 Task: Find connections with filter location Jalgaon with filter topic #marketingdigitalwith filter profile language English with filter current company Zensar Technologies with filter school Janardan Rai Nagar Rajasthan Vidyapeeth University with filter industry Blockchain Services with filter service category AnimationArchitecture with filter keywords title Atmospheric Scientist
Action: Mouse moved to (581, 71)
Screenshot: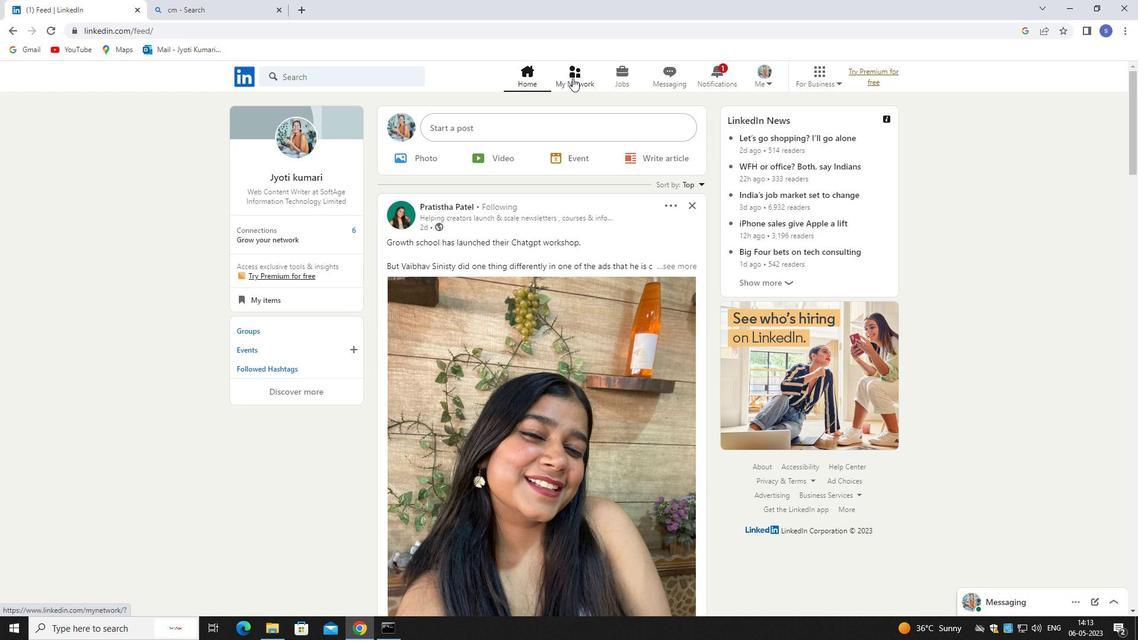 
Action: Mouse pressed left at (581, 71)
Screenshot: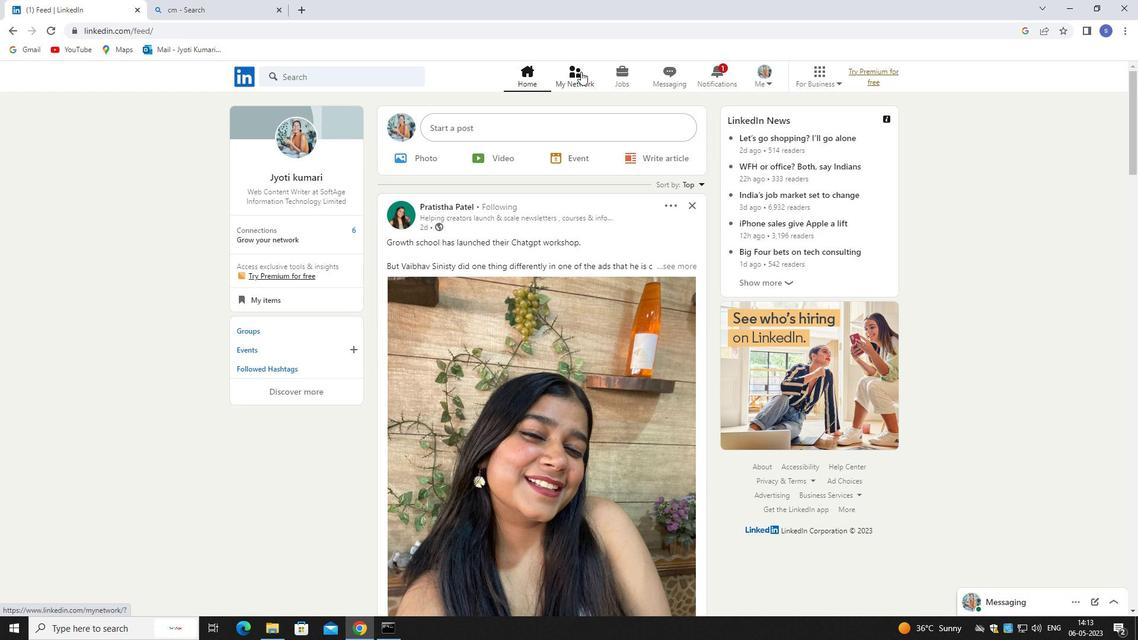 
Action: Mouse pressed left at (581, 71)
Screenshot: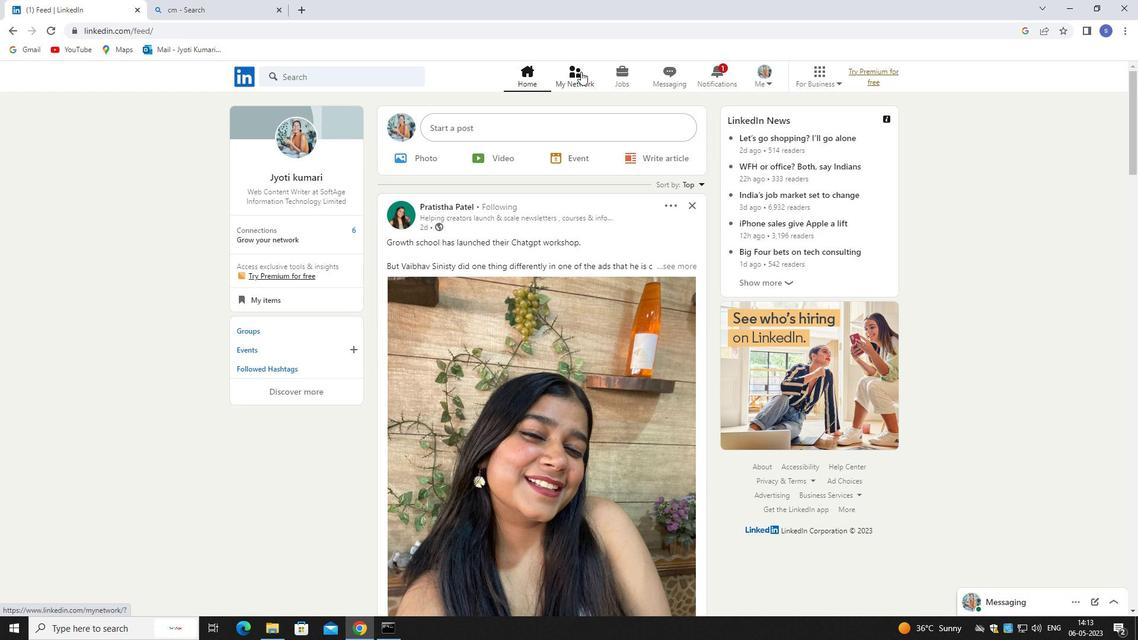
Action: Mouse moved to (343, 136)
Screenshot: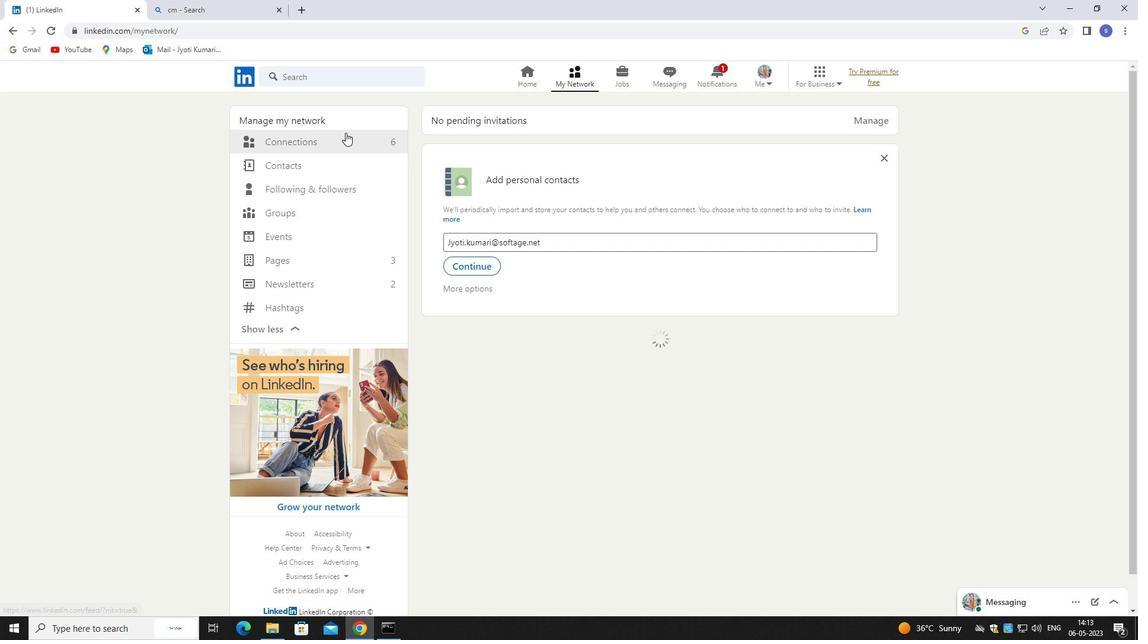 
Action: Mouse pressed left at (343, 136)
Screenshot: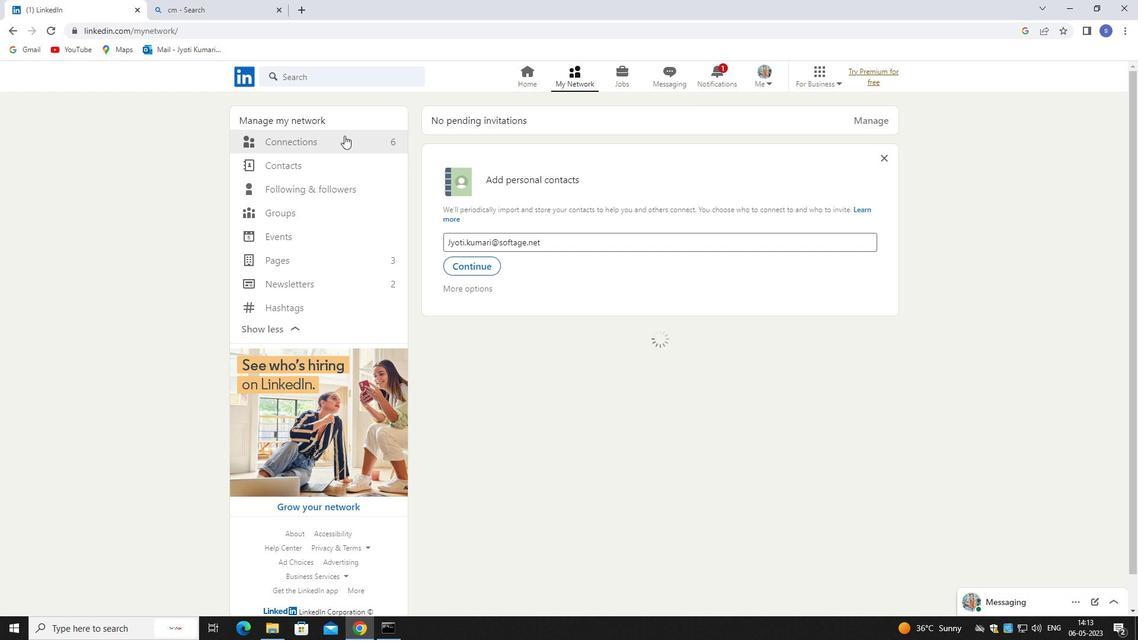 
Action: Mouse pressed left at (343, 136)
Screenshot: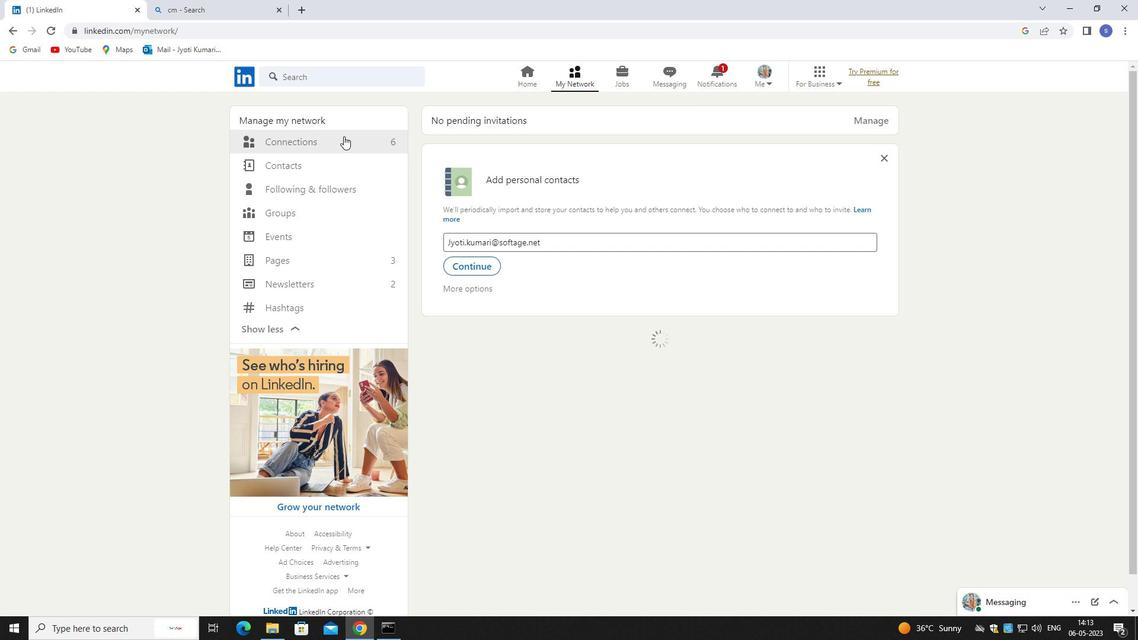 
Action: Mouse moved to (632, 137)
Screenshot: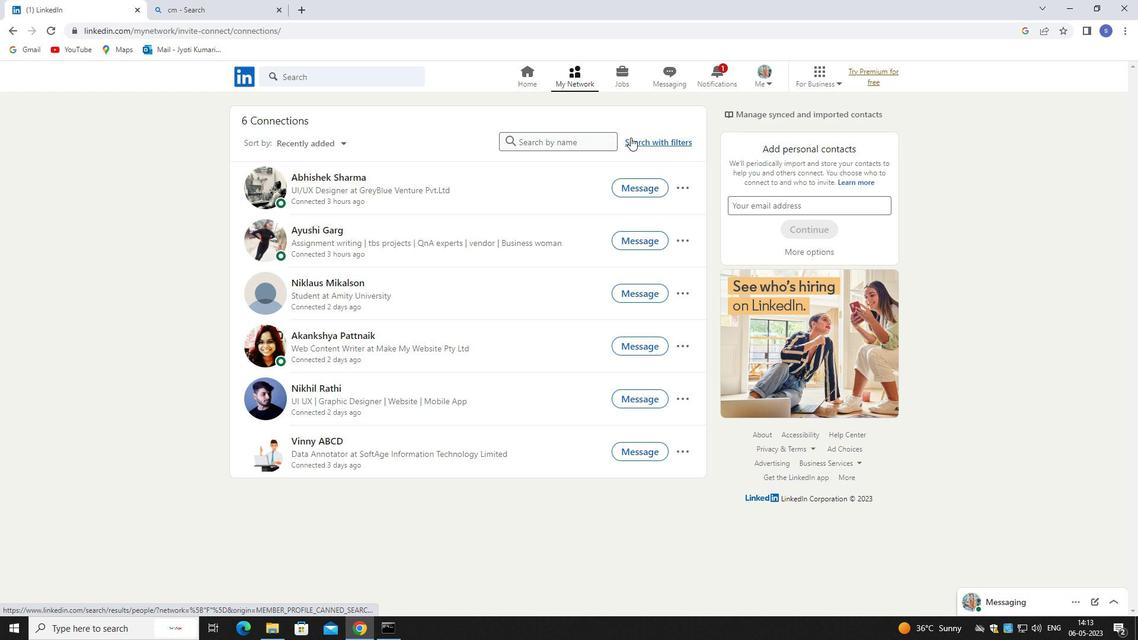 
Action: Mouse pressed left at (632, 137)
Screenshot: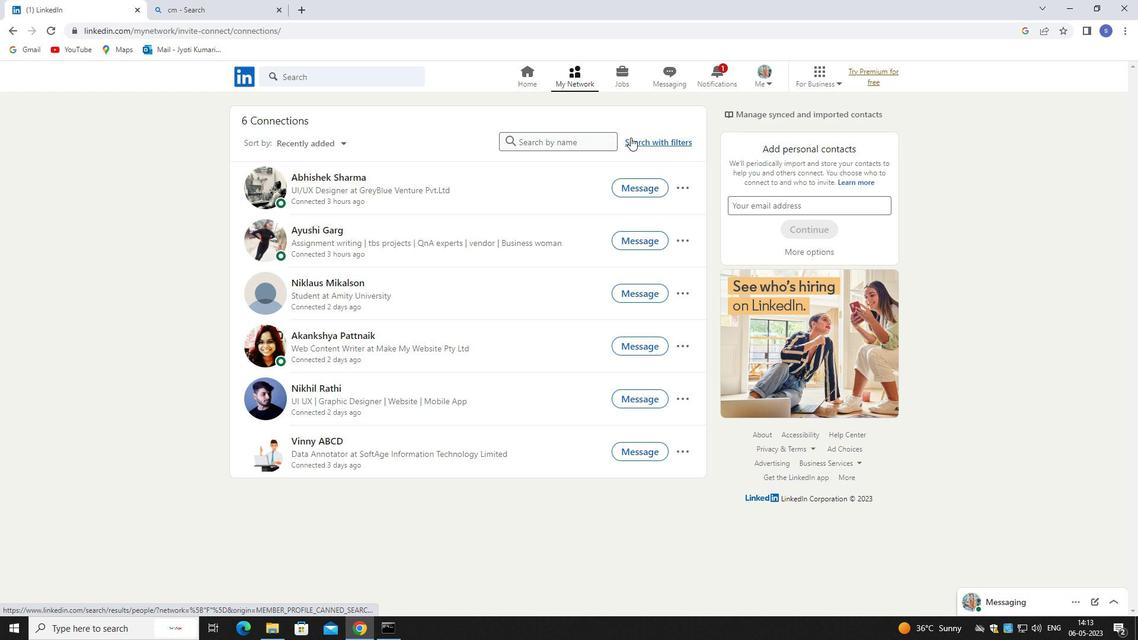 
Action: Mouse moved to (605, 109)
Screenshot: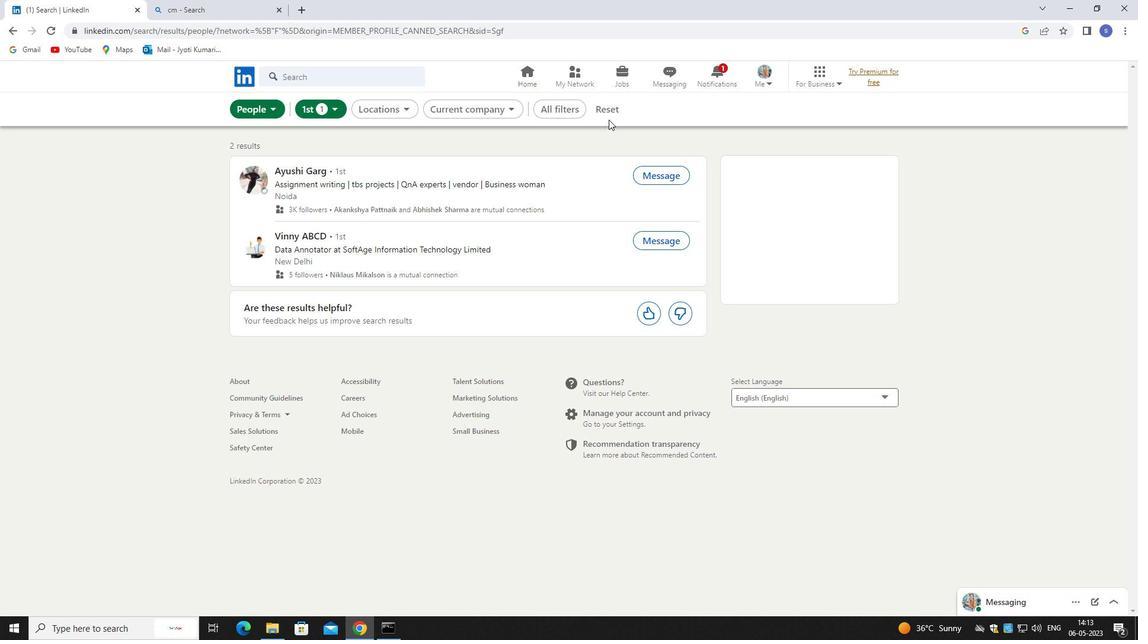 
Action: Mouse pressed left at (605, 109)
Screenshot: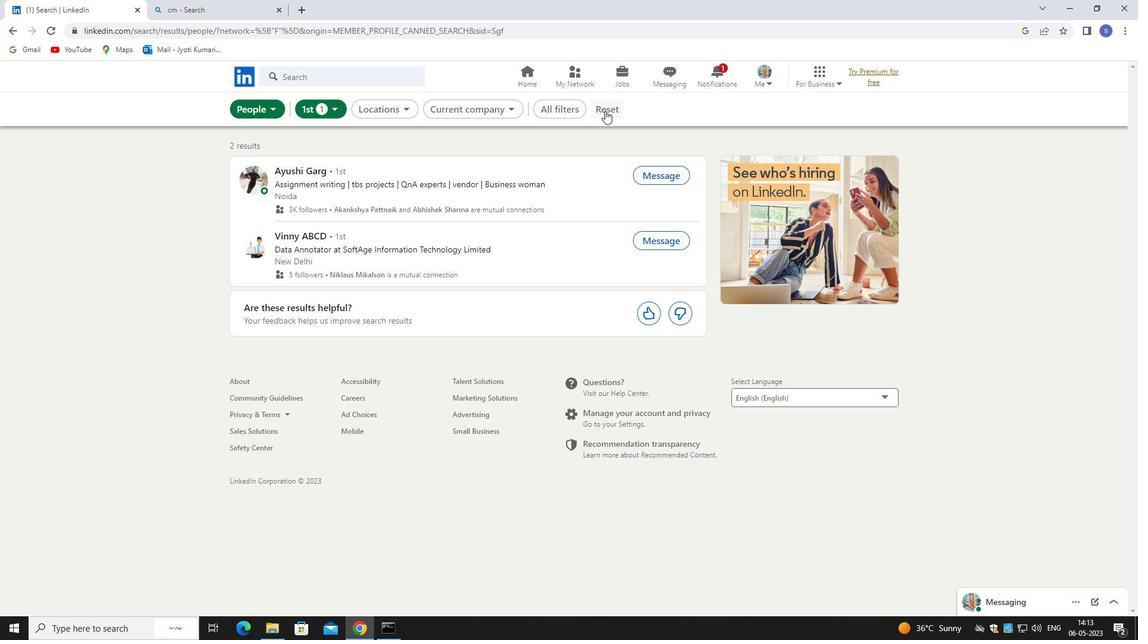 
Action: Mouse moved to (584, 109)
Screenshot: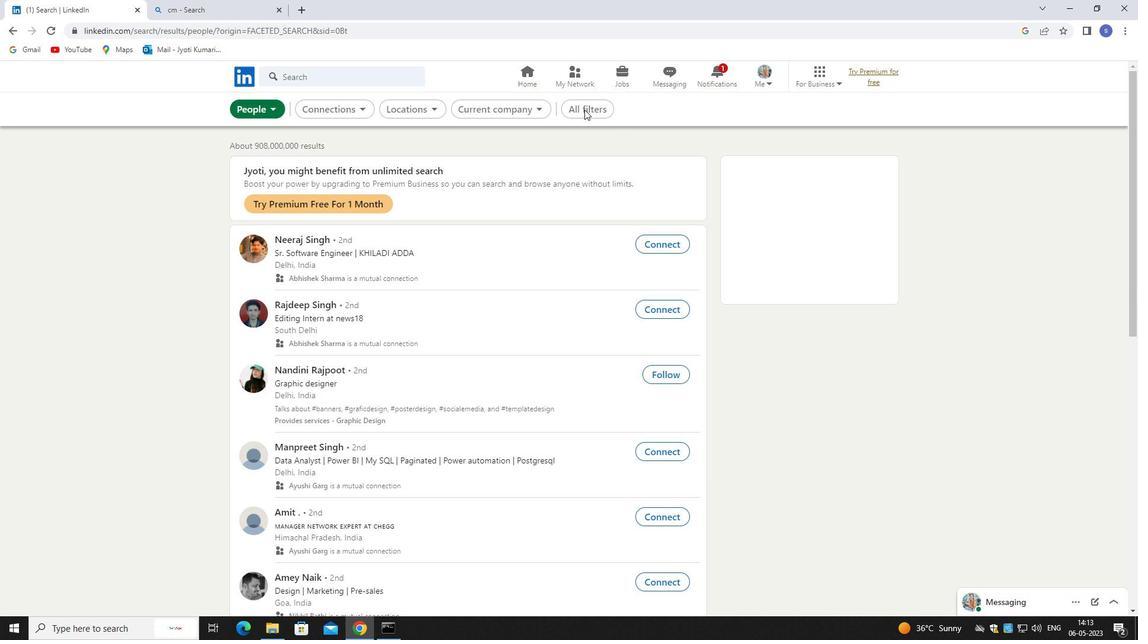
Action: Mouse pressed left at (584, 109)
Screenshot: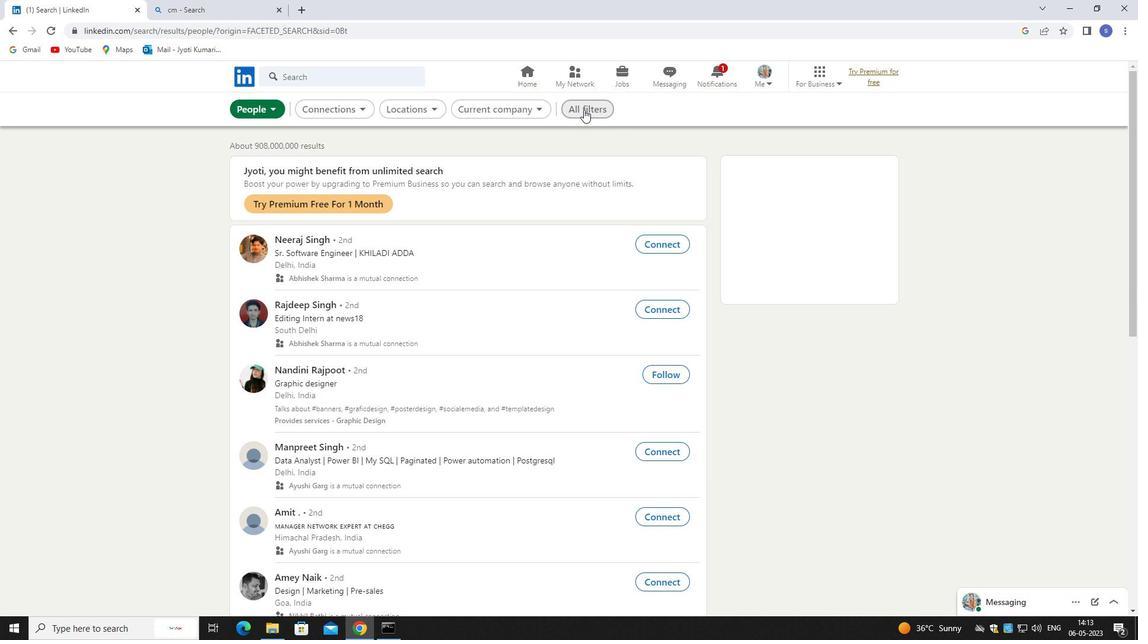 
Action: Mouse moved to (985, 469)
Screenshot: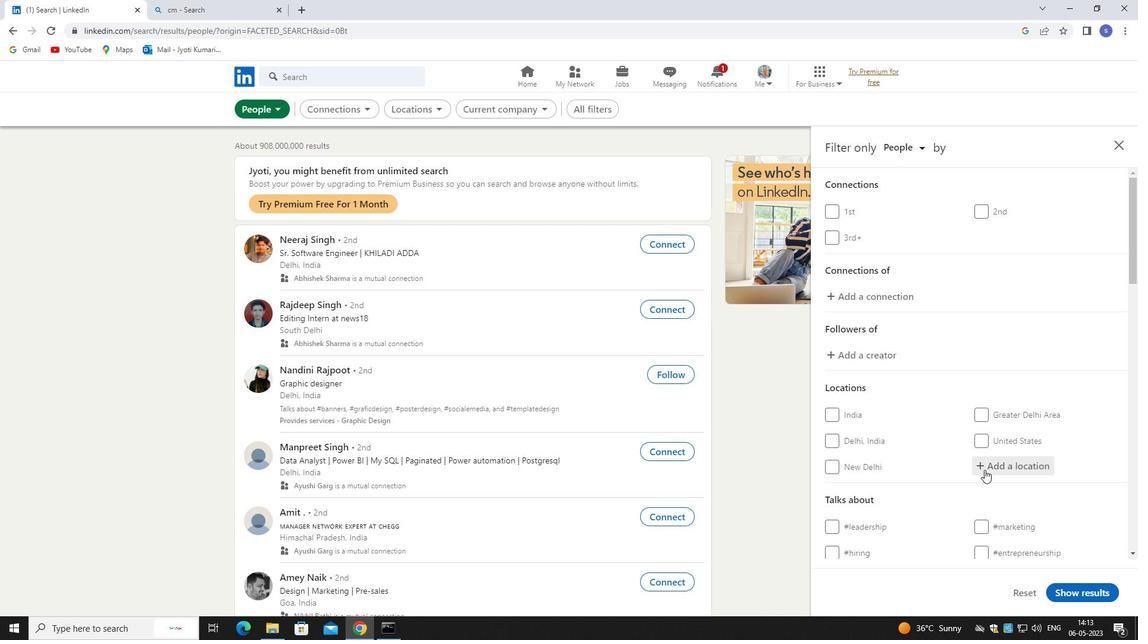 
Action: Mouse pressed left at (985, 469)
Screenshot: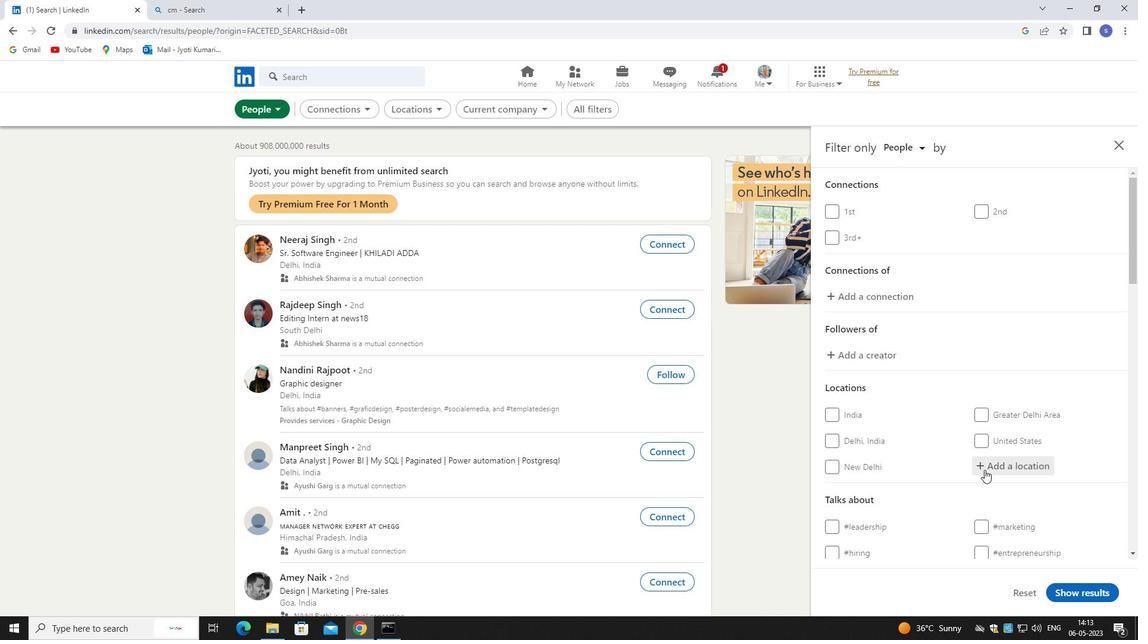 
Action: Mouse moved to (989, 469)
Screenshot: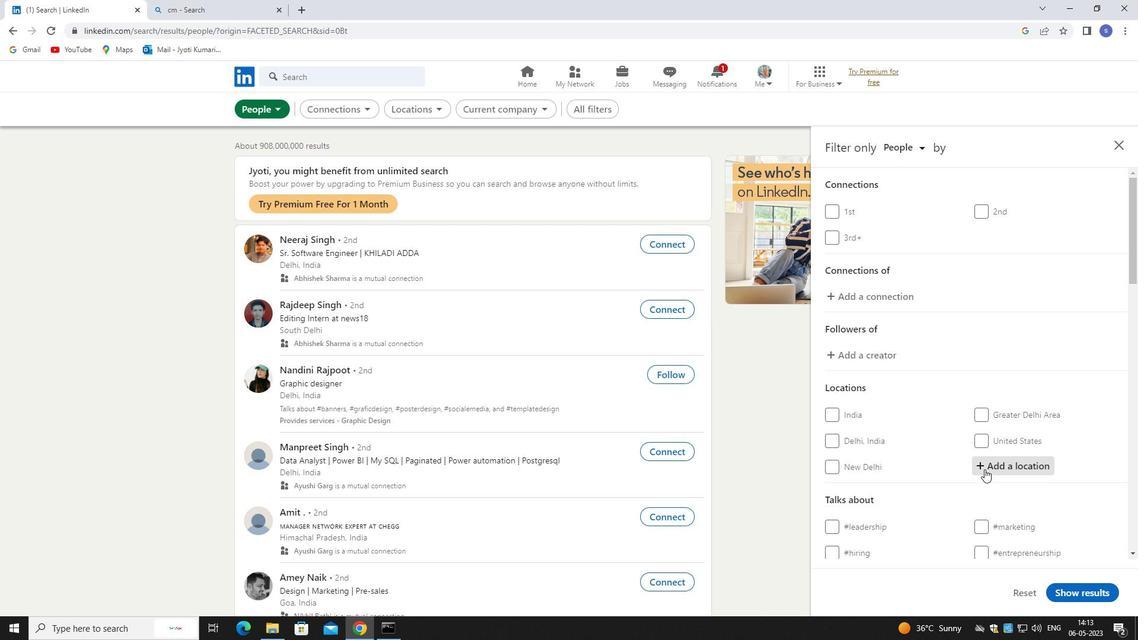 
Action: Key pressed jalgaon
Screenshot: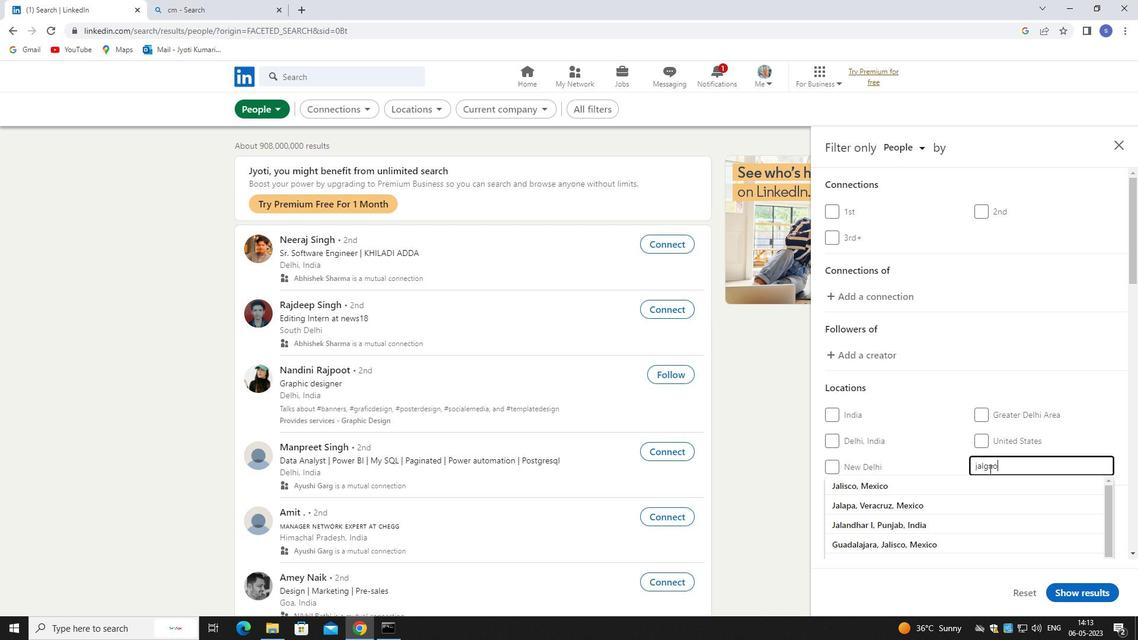 
Action: Mouse moved to (992, 492)
Screenshot: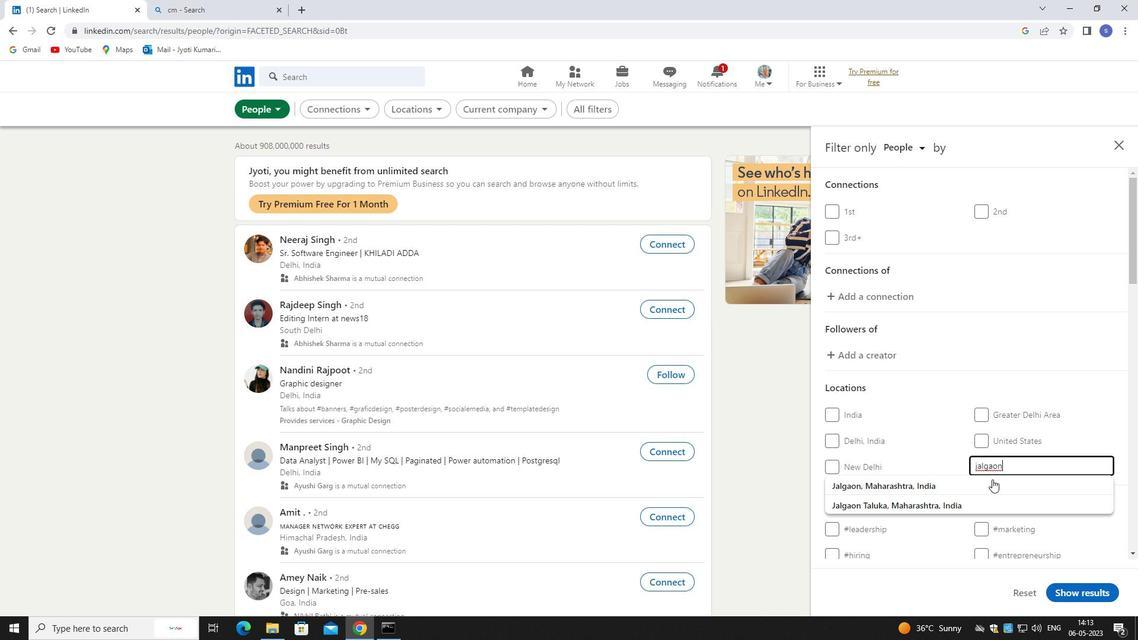 
Action: Mouse pressed left at (992, 492)
Screenshot: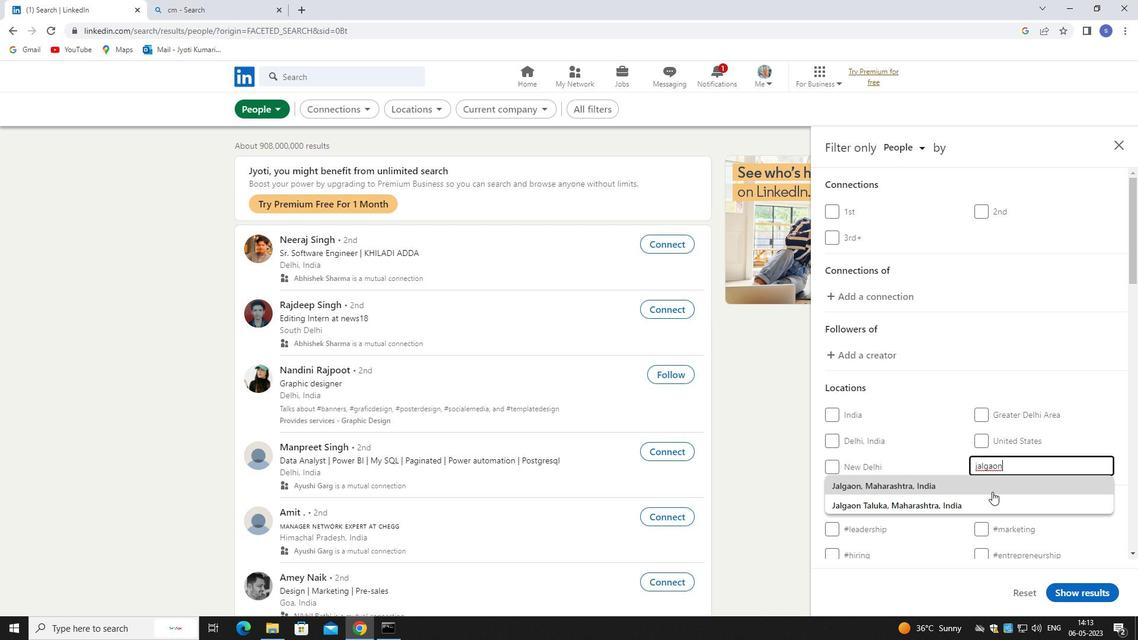 
Action: Mouse scrolled (992, 491) with delta (0, 0)
Screenshot: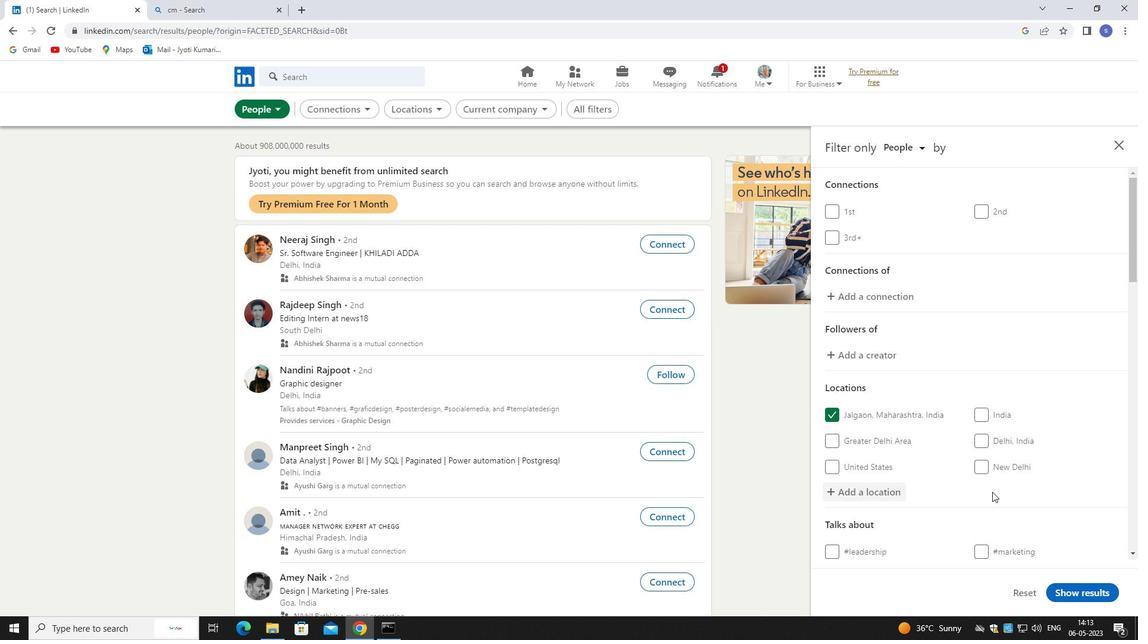 
Action: Mouse scrolled (992, 491) with delta (0, 0)
Screenshot: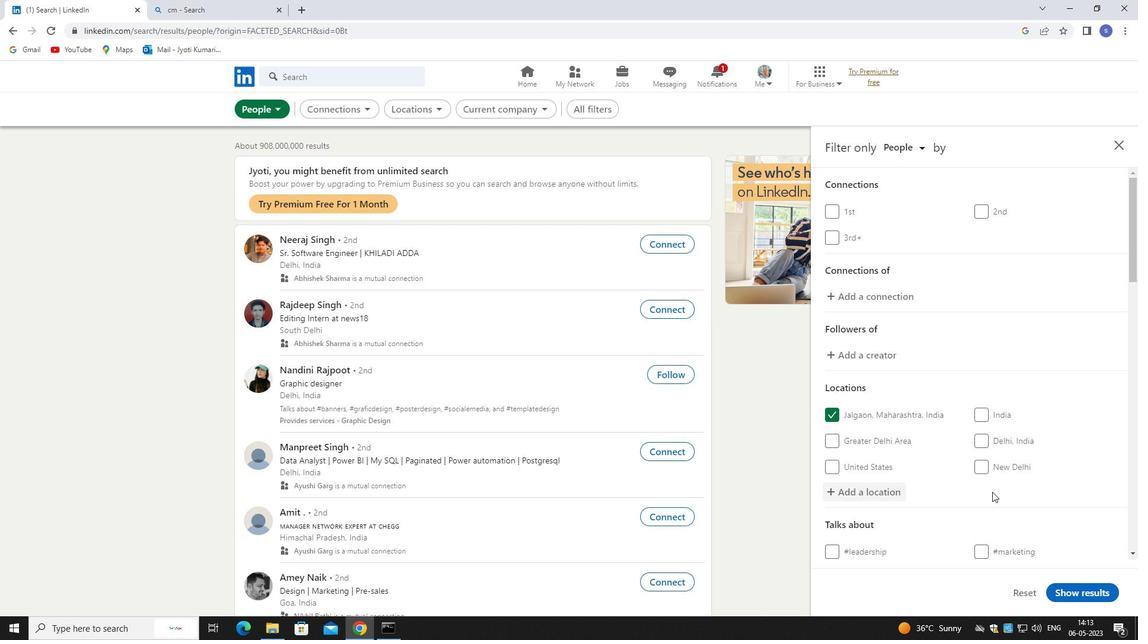 
Action: Mouse scrolled (992, 491) with delta (0, 0)
Screenshot: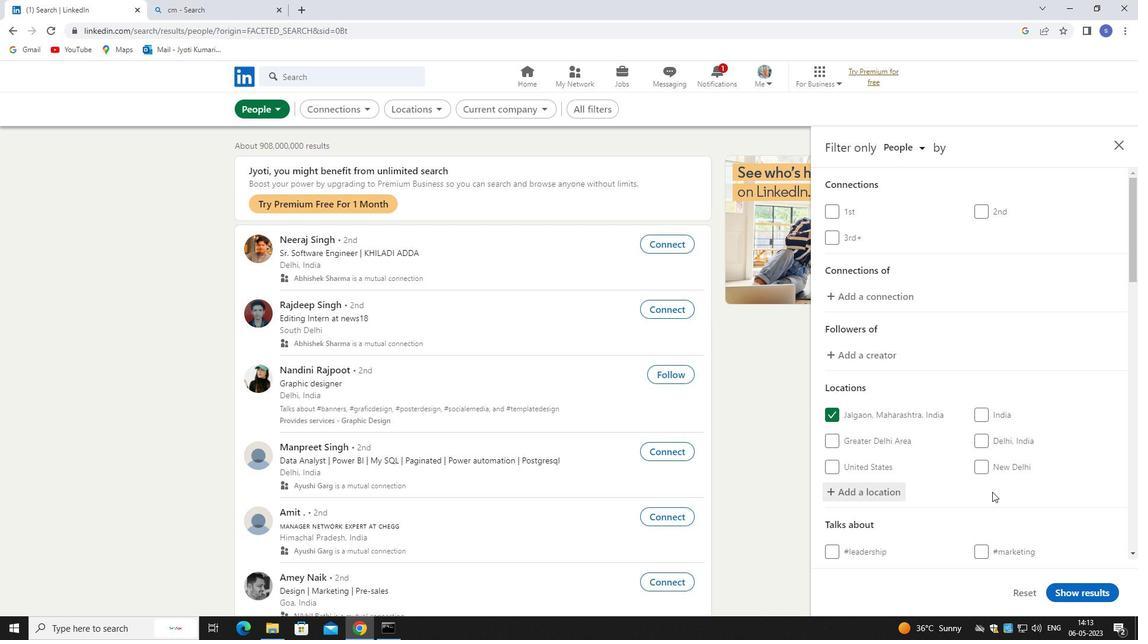 
Action: Mouse scrolled (992, 491) with delta (0, 0)
Screenshot: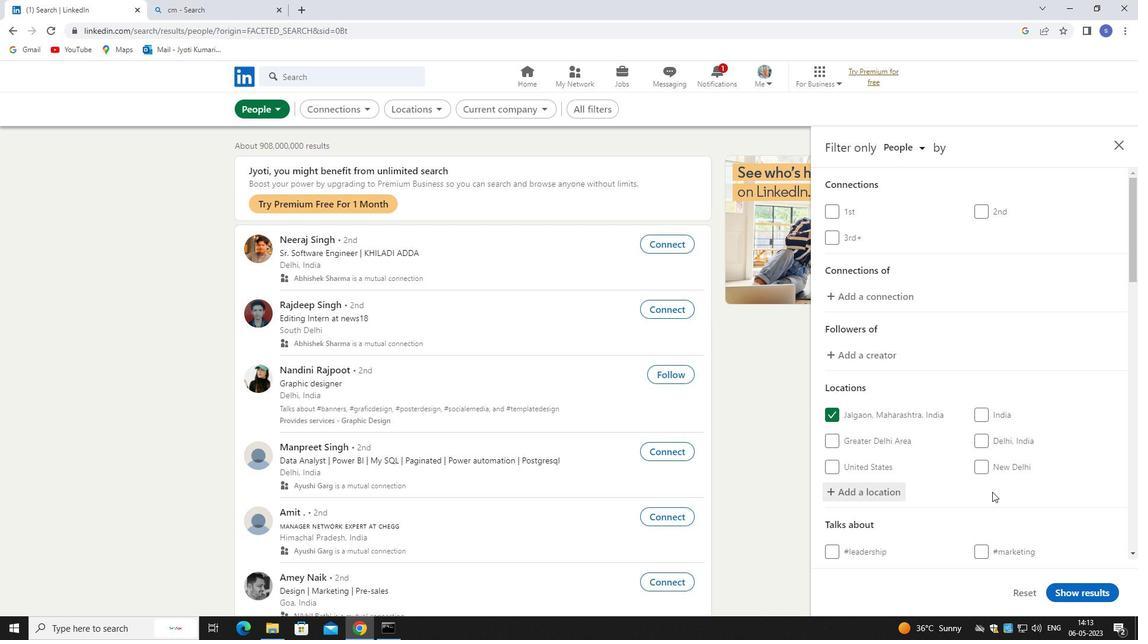 
Action: Mouse moved to (998, 361)
Screenshot: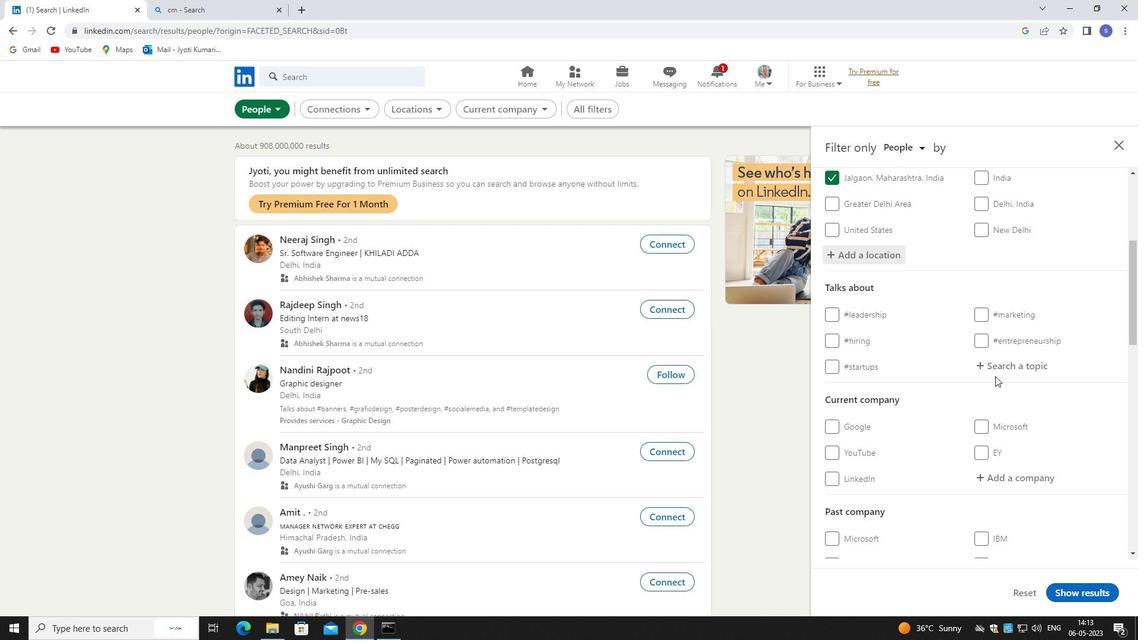 
Action: Mouse pressed left at (998, 361)
Screenshot: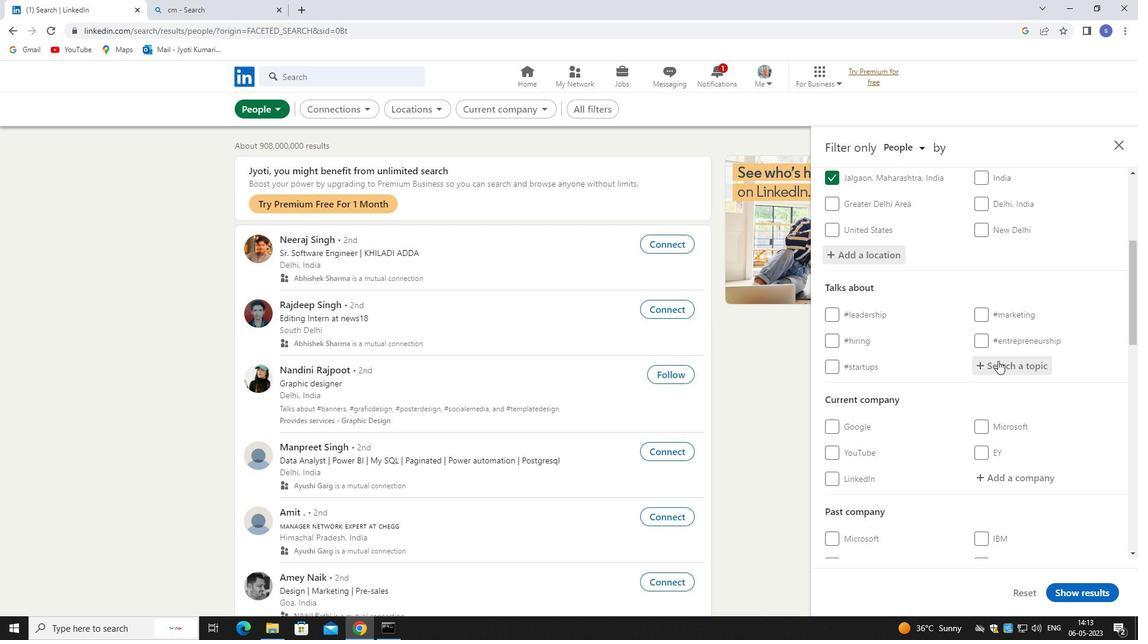 
Action: Mouse moved to (995, 357)
Screenshot: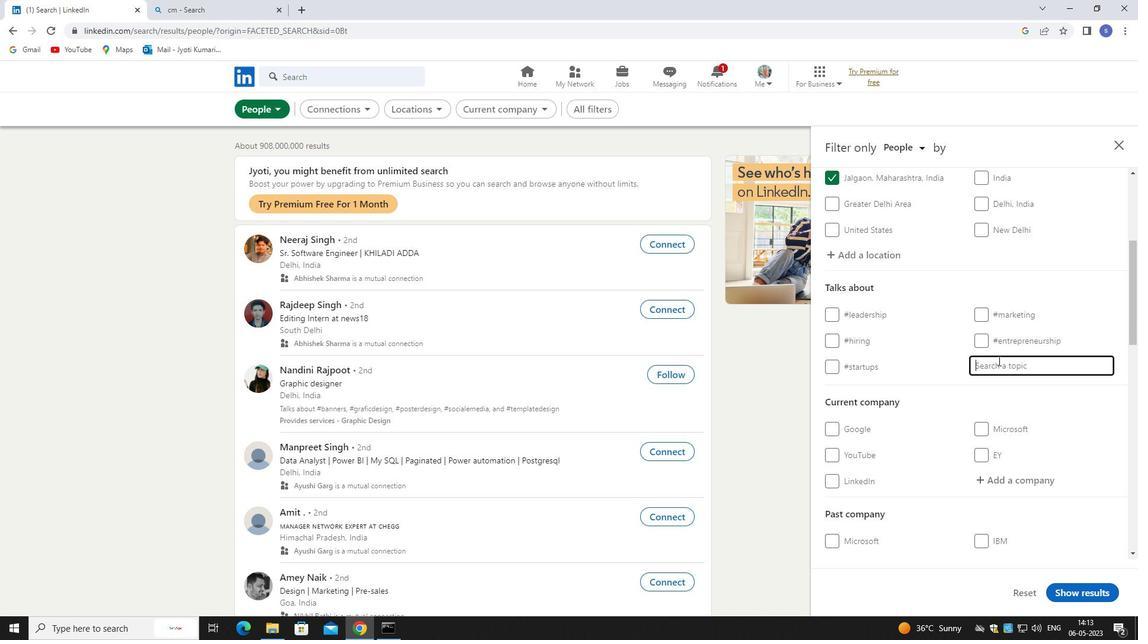 
Action: Key pressed market
Screenshot: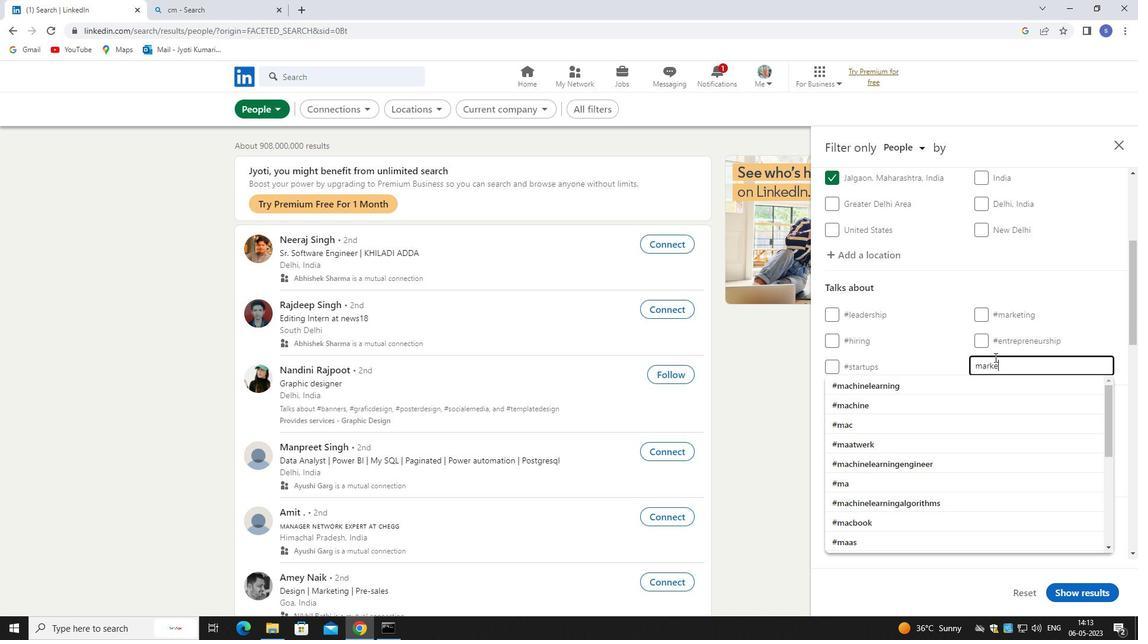 
Action: Mouse moved to (942, 456)
Screenshot: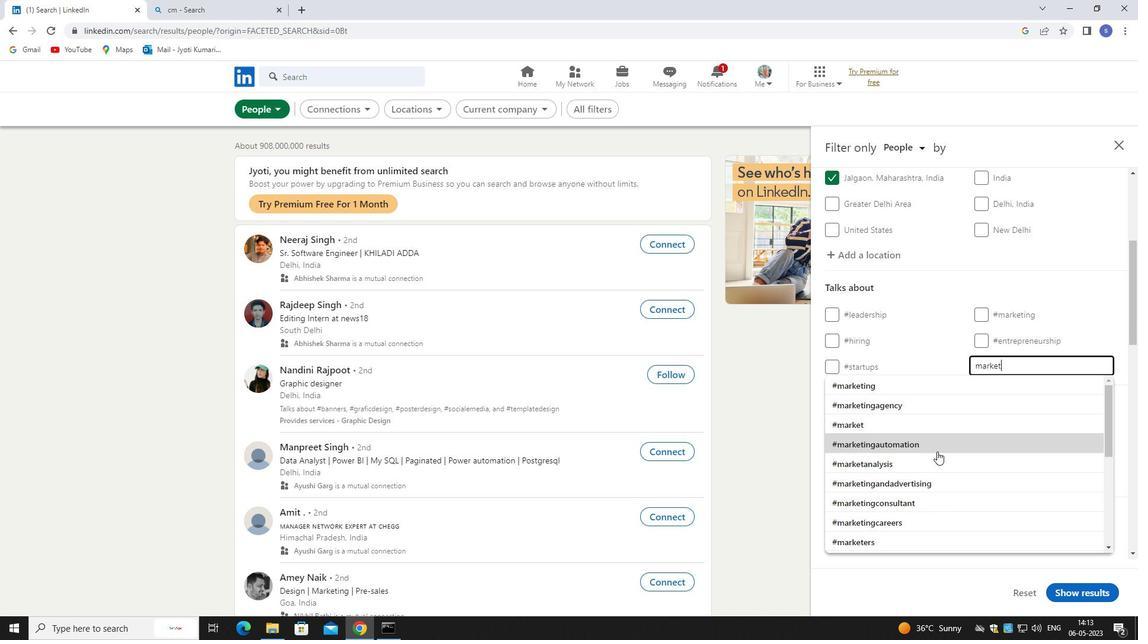 
Action: Key pressed ingdi
Screenshot: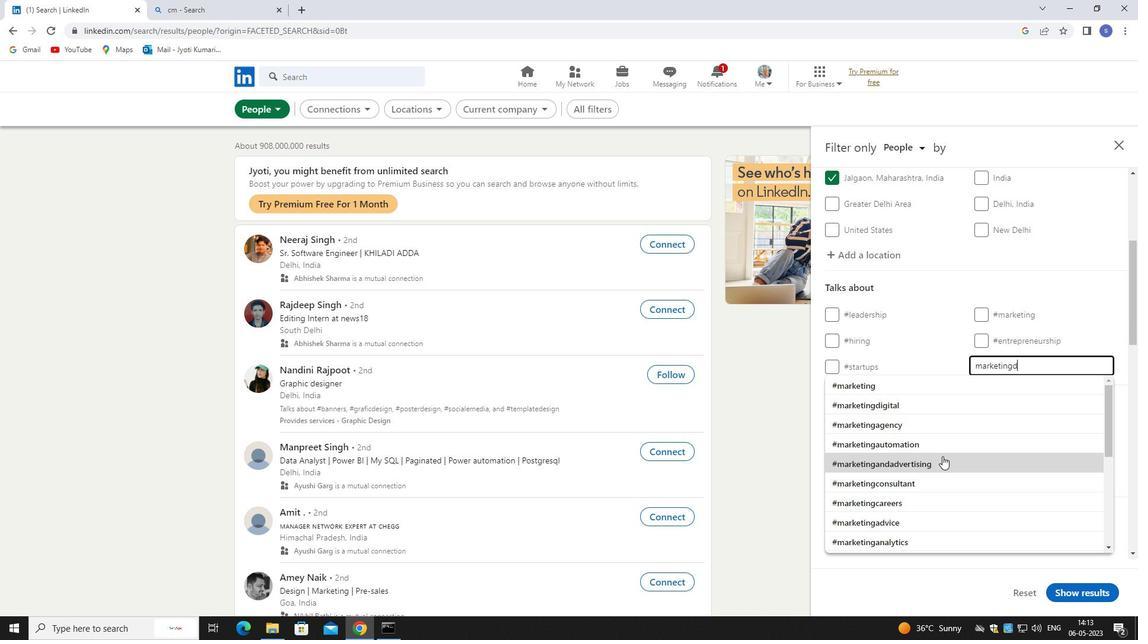 
Action: Mouse moved to (945, 389)
Screenshot: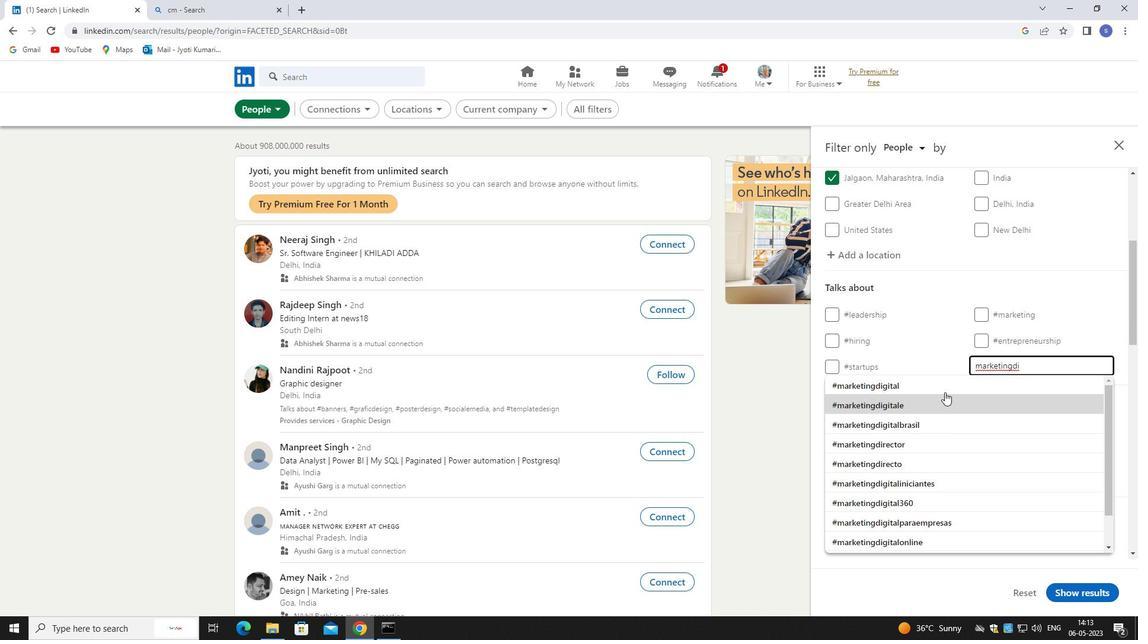 
Action: Mouse pressed left at (945, 389)
Screenshot: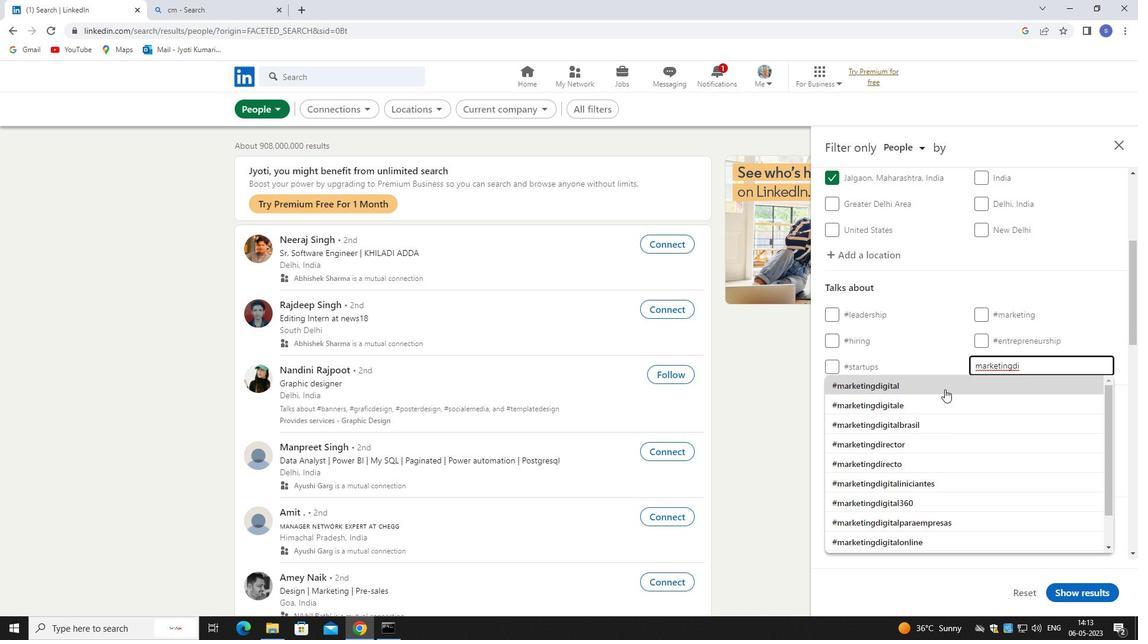
Action: Mouse moved to (984, 472)
Screenshot: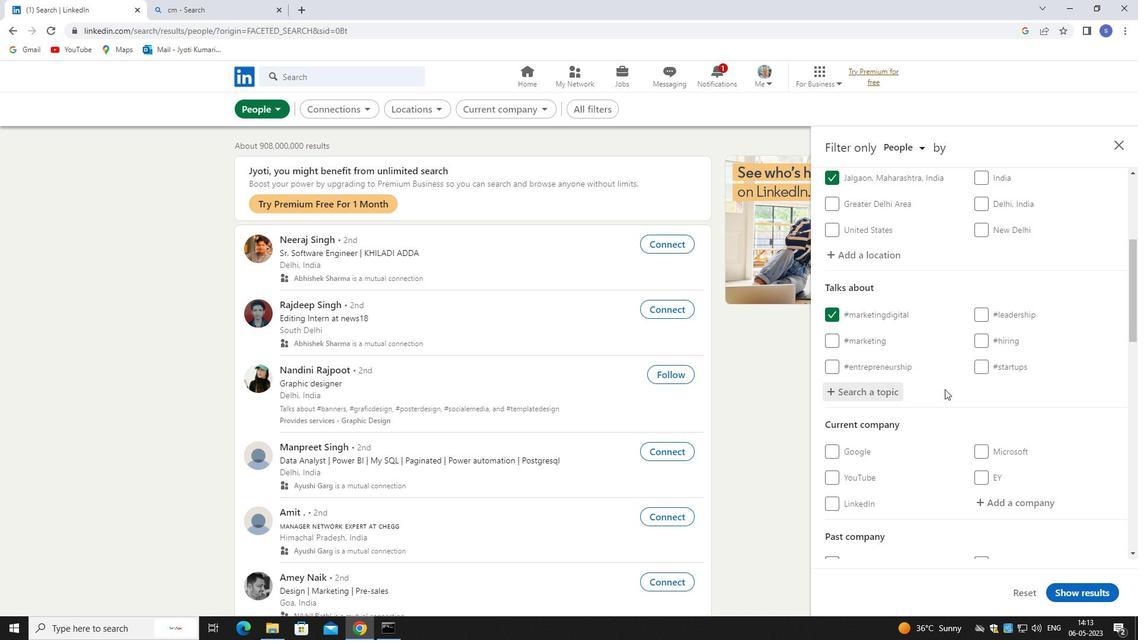 
Action: Mouse scrolled (984, 471) with delta (0, 0)
Screenshot: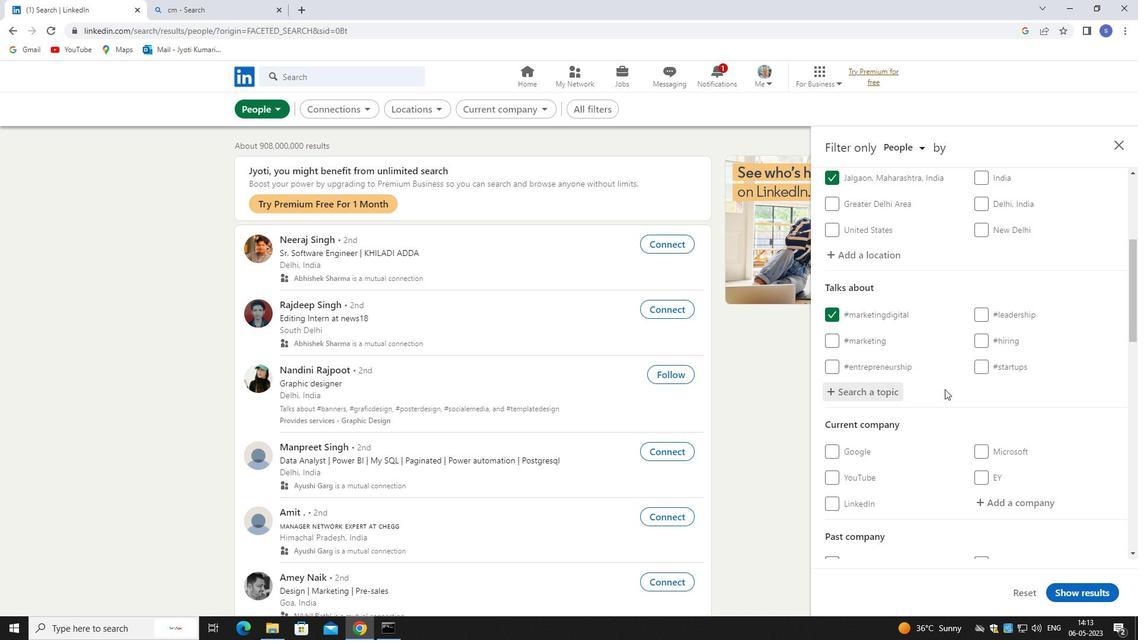 
Action: Mouse moved to (984, 473)
Screenshot: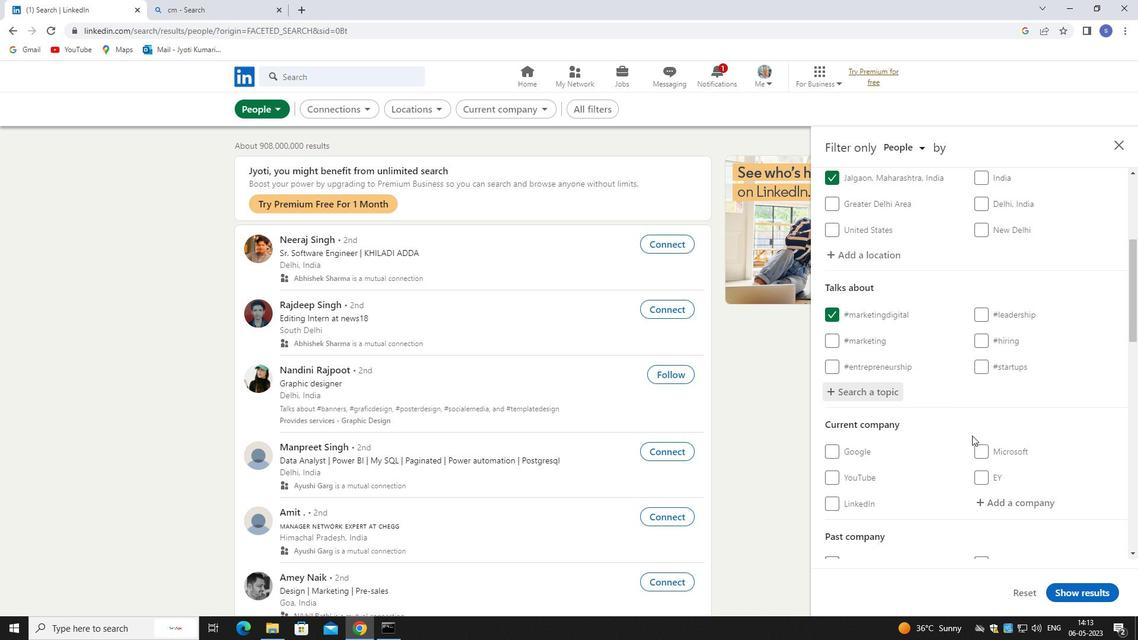 
Action: Mouse scrolled (984, 473) with delta (0, 0)
Screenshot: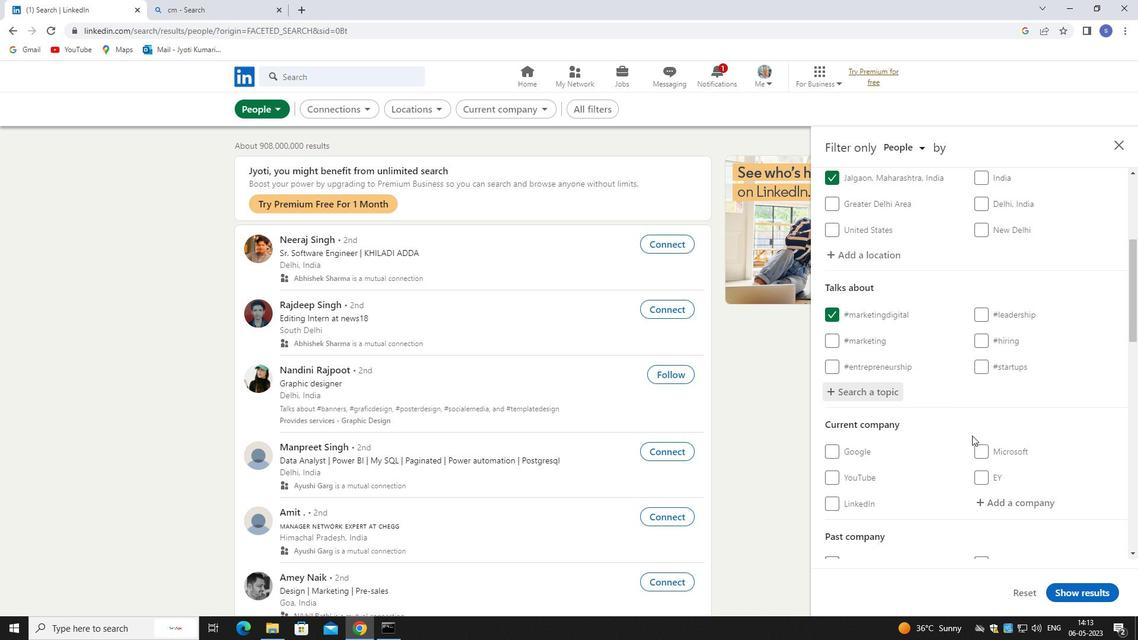 
Action: Mouse moved to (1024, 387)
Screenshot: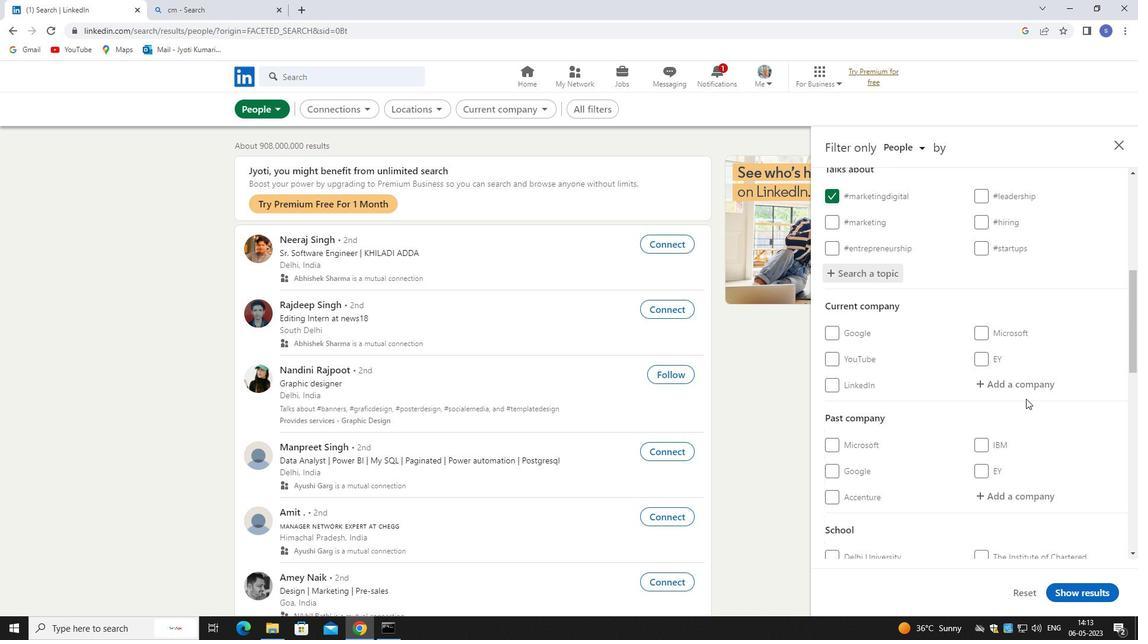 
Action: Mouse pressed left at (1024, 387)
Screenshot: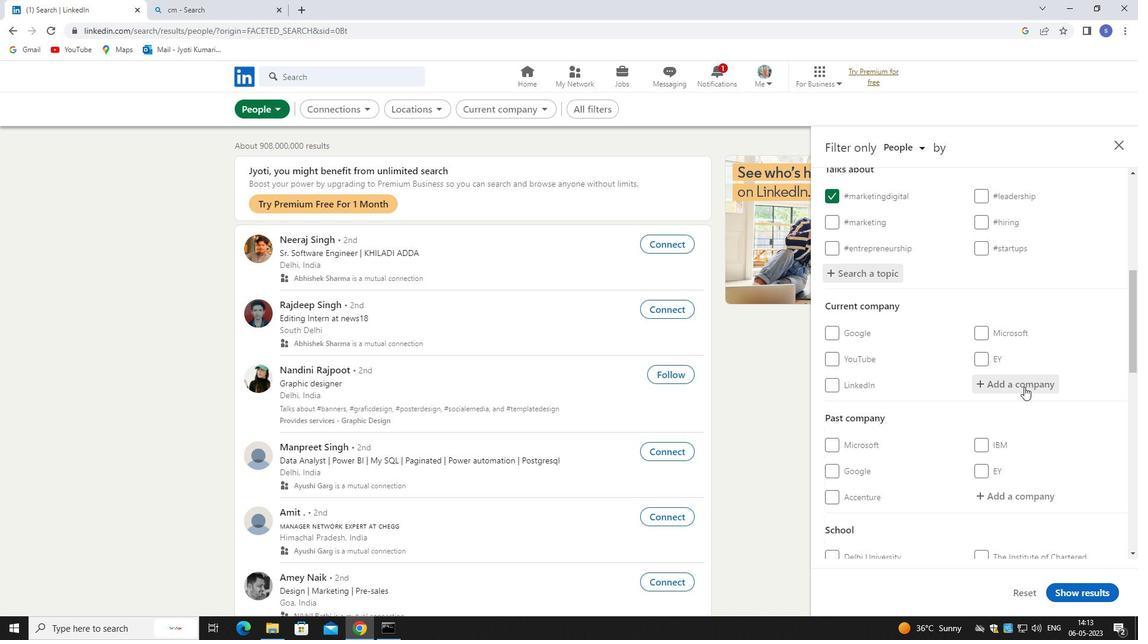 
Action: Mouse moved to (1024, 387)
Screenshot: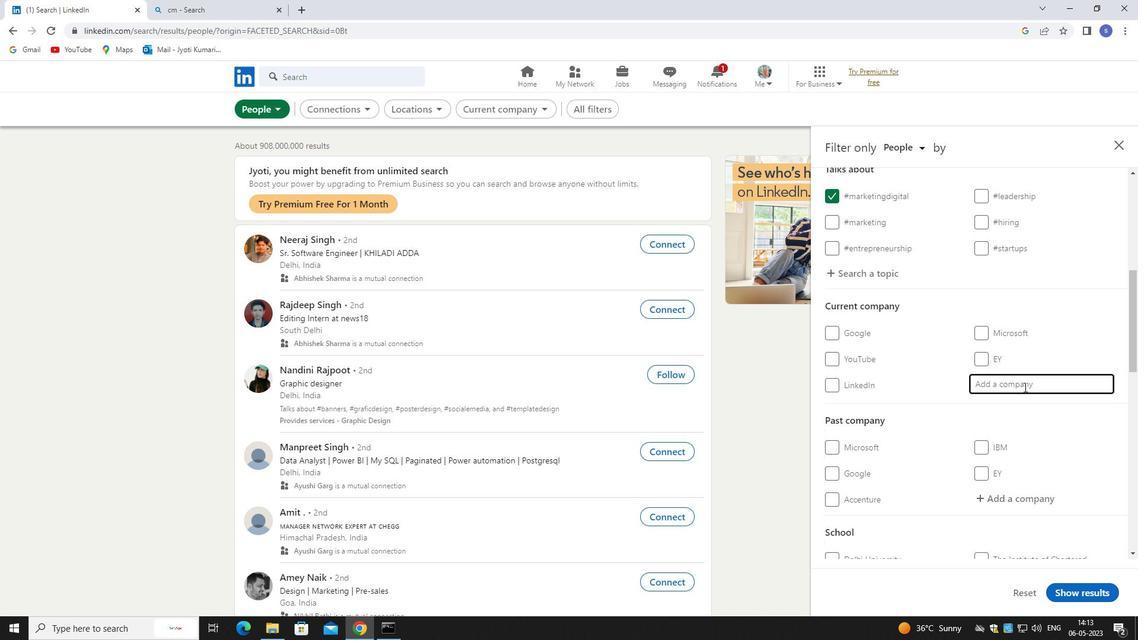 
Action: Key pressed zensar
Screenshot: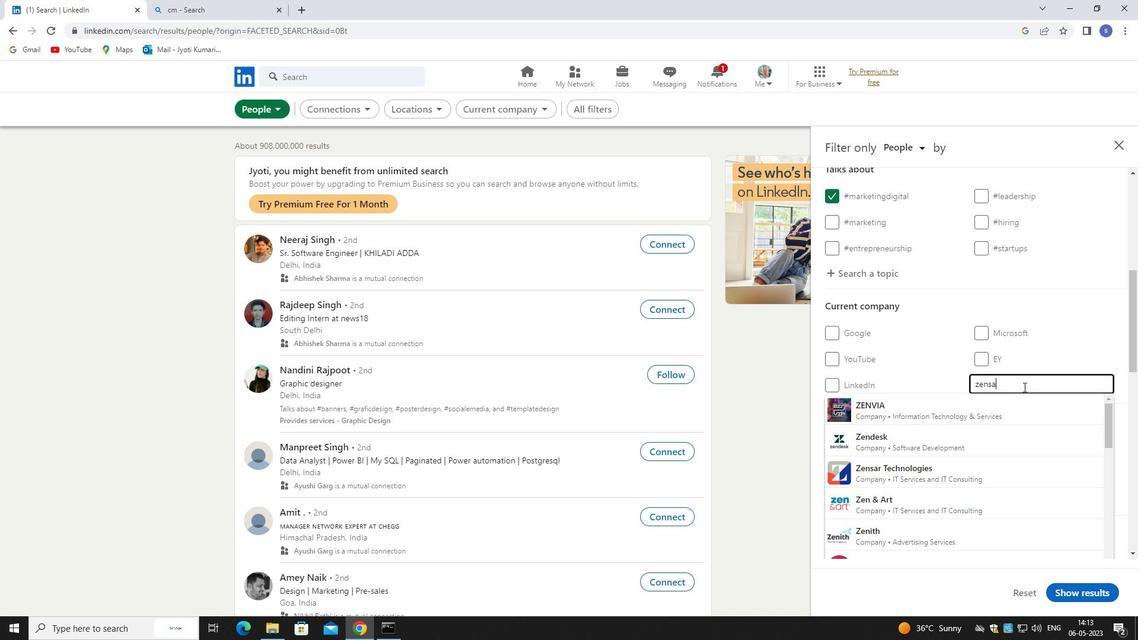 
Action: Mouse moved to (1048, 409)
Screenshot: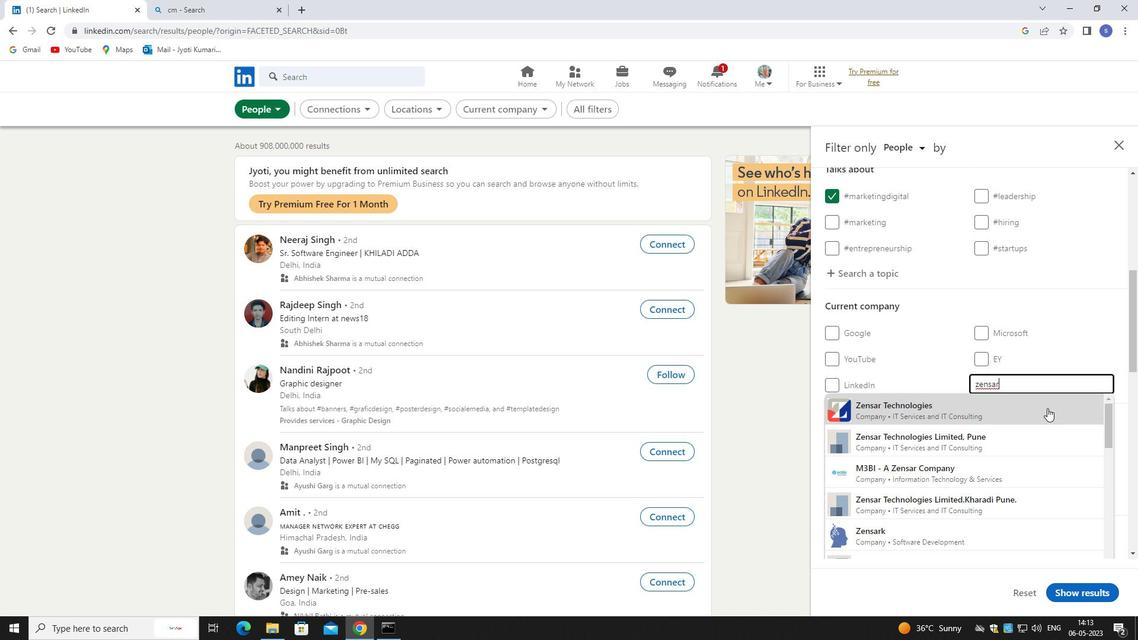 
Action: Mouse pressed left at (1048, 409)
Screenshot: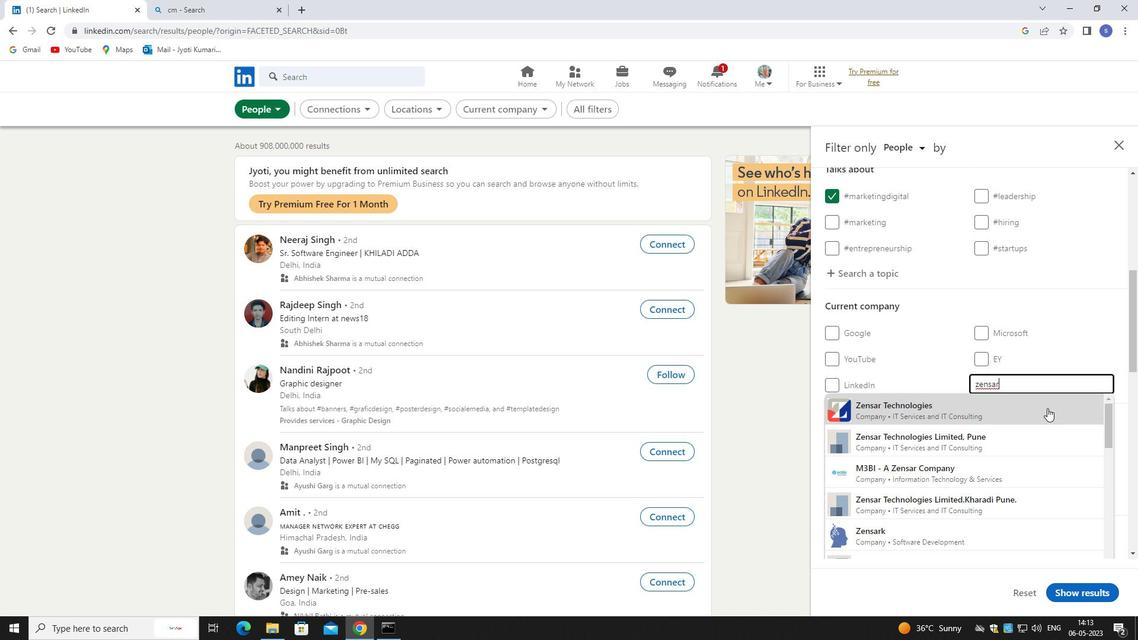 
Action: Mouse moved to (1050, 409)
Screenshot: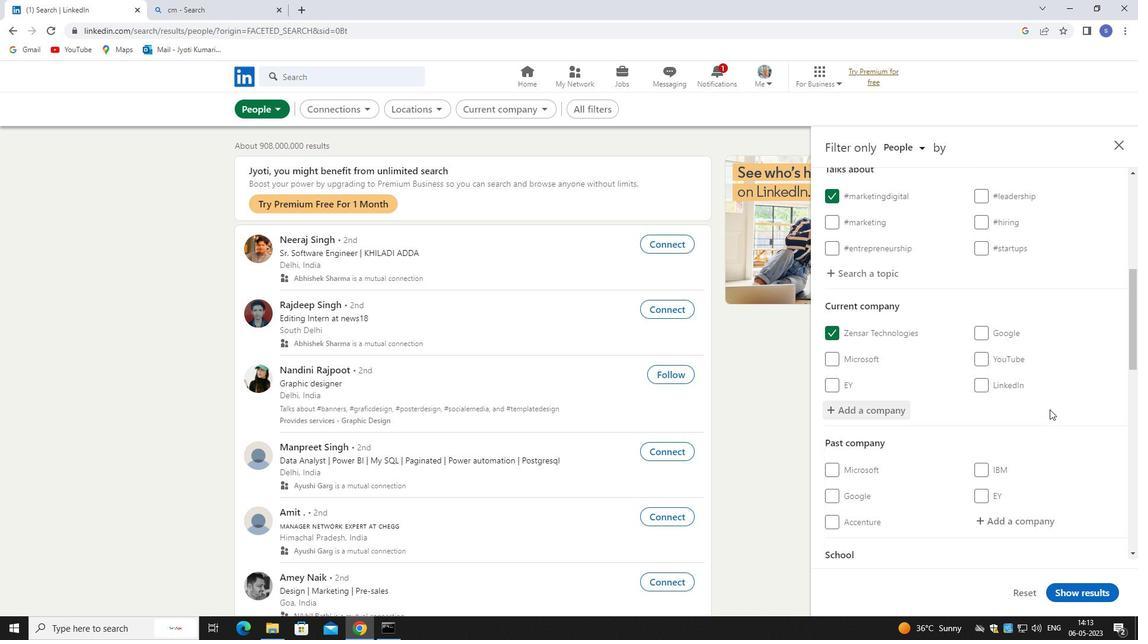 
Action: Mouse scrolled (1050, 409) with delta (0, 0)
Screenshot: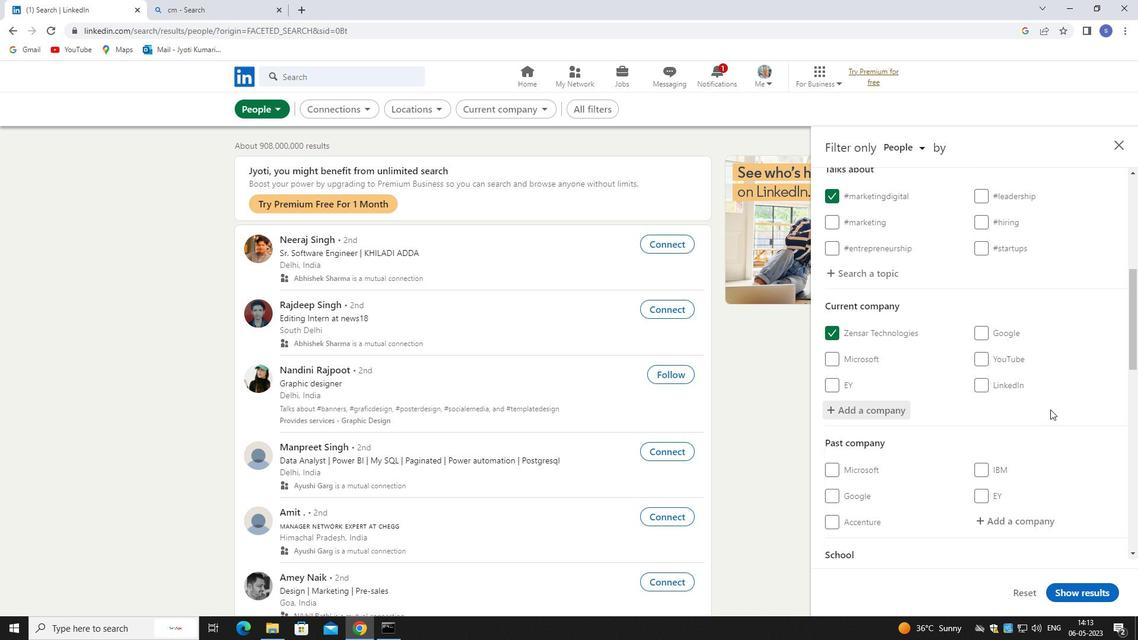 
Action: Mouse scrolled (1050, 409) with delta (0, 0)
Screenshot: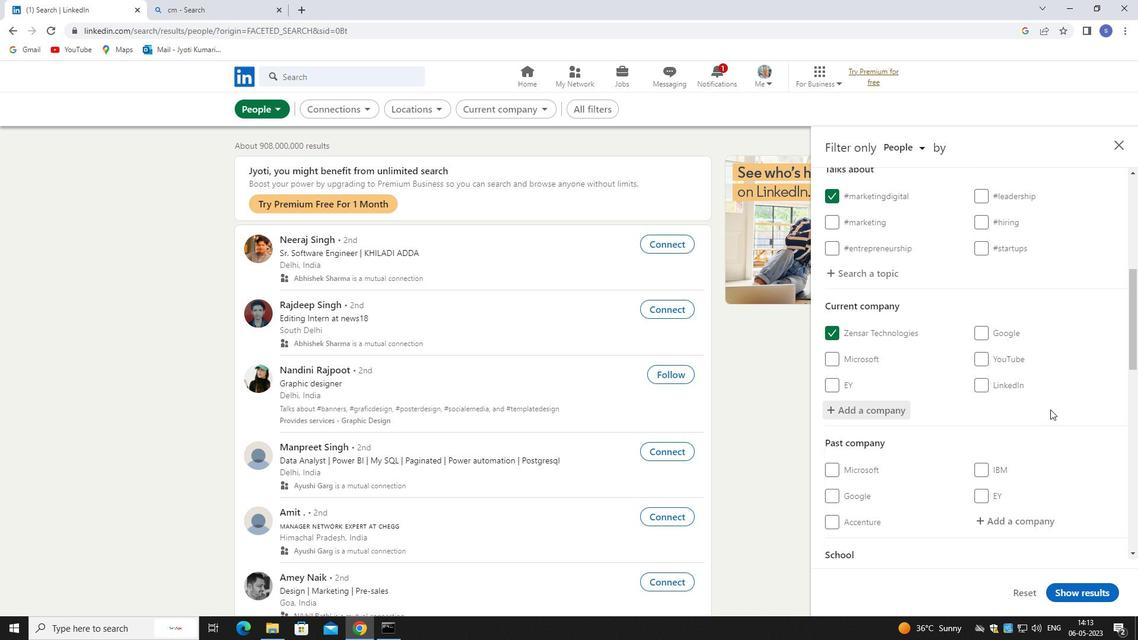 
Action: Mouse scrolled (1050, 409) with delta (0, 0)
Screenshot: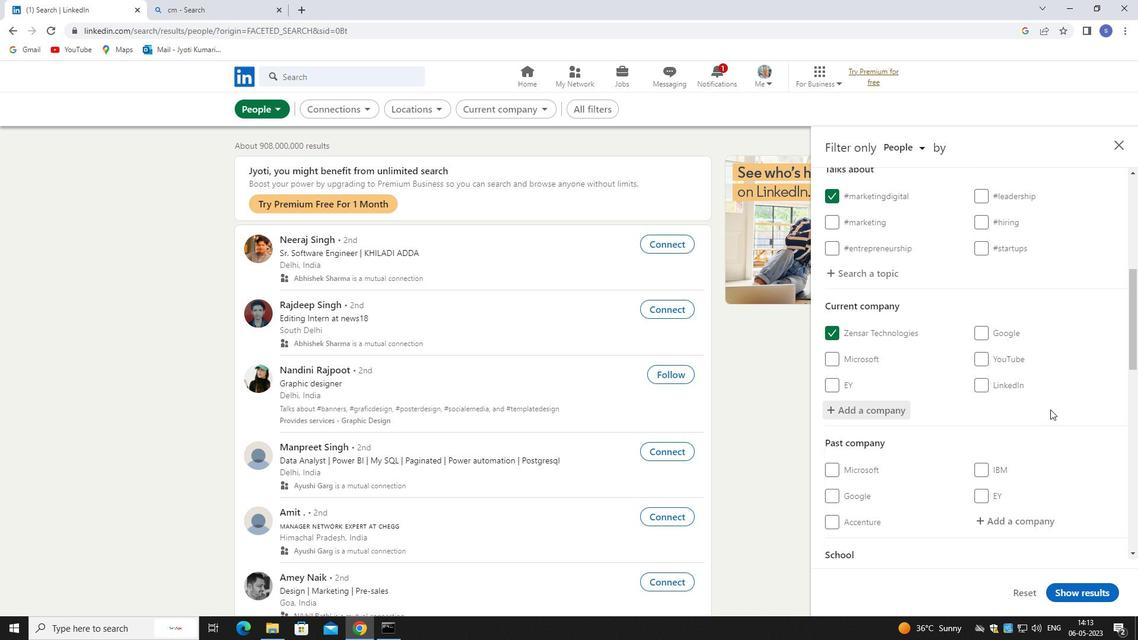 
Action: Mouse moved to (1010, 466)
Screenshot: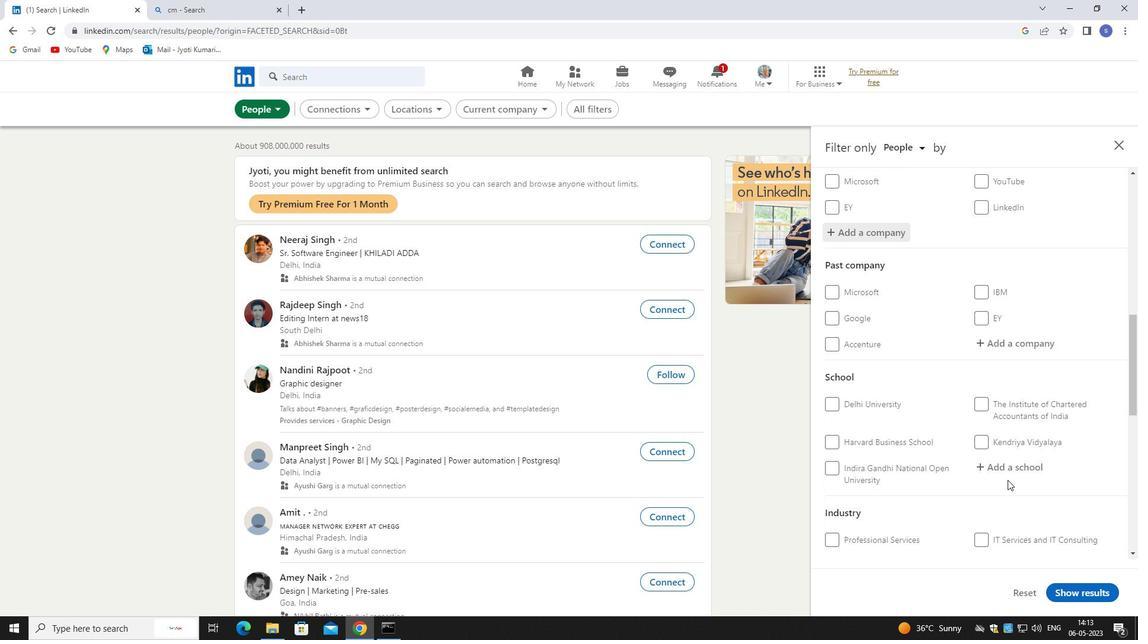 
Action: Mouse pressed left at (1010, 466)
Screenshot: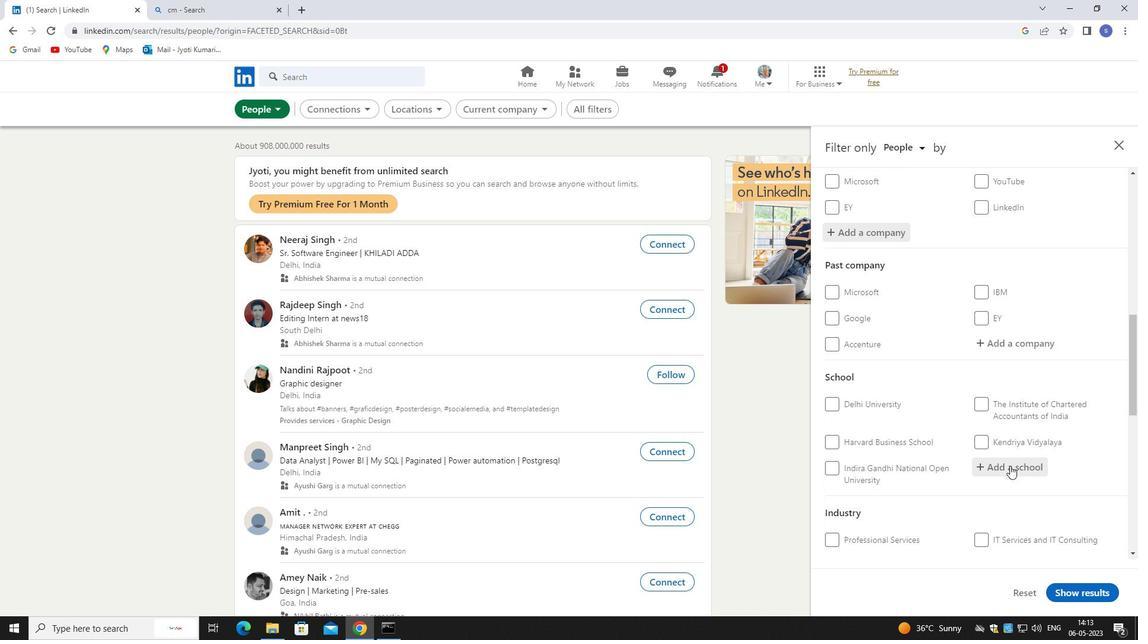 
Action: Key pressed janar
Screenshot: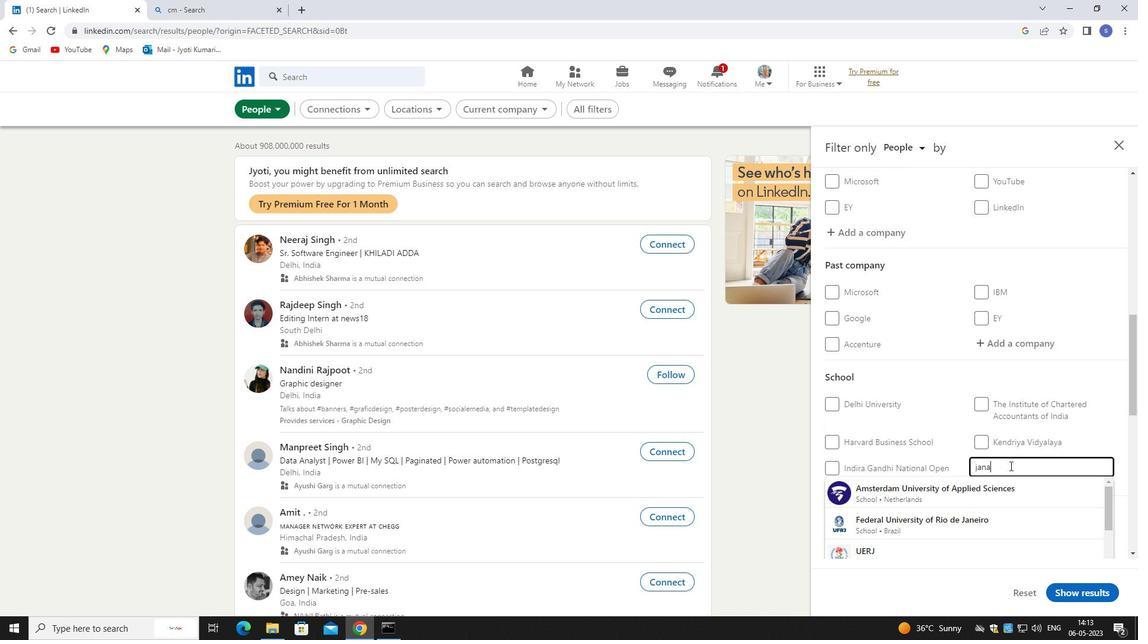 
Action: Mouse moved to (1012, 487)
Screenshot: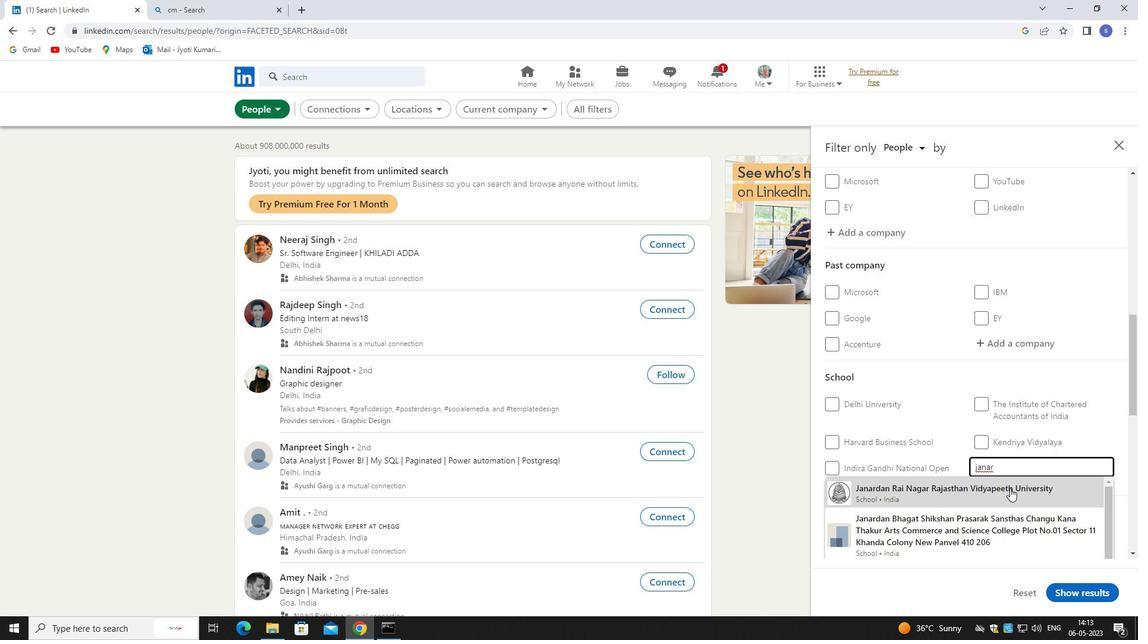 
Action: Mouse pressed left at (1012, 487)
Screenshot: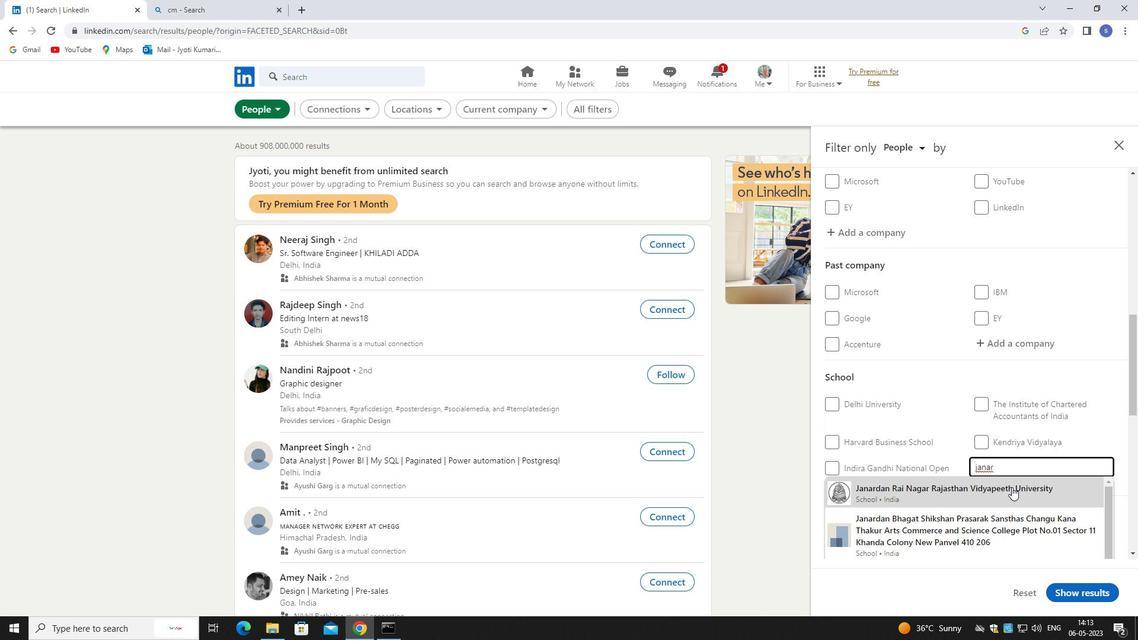 
Action: Mouse moved to (1013, 489)
Screenshot: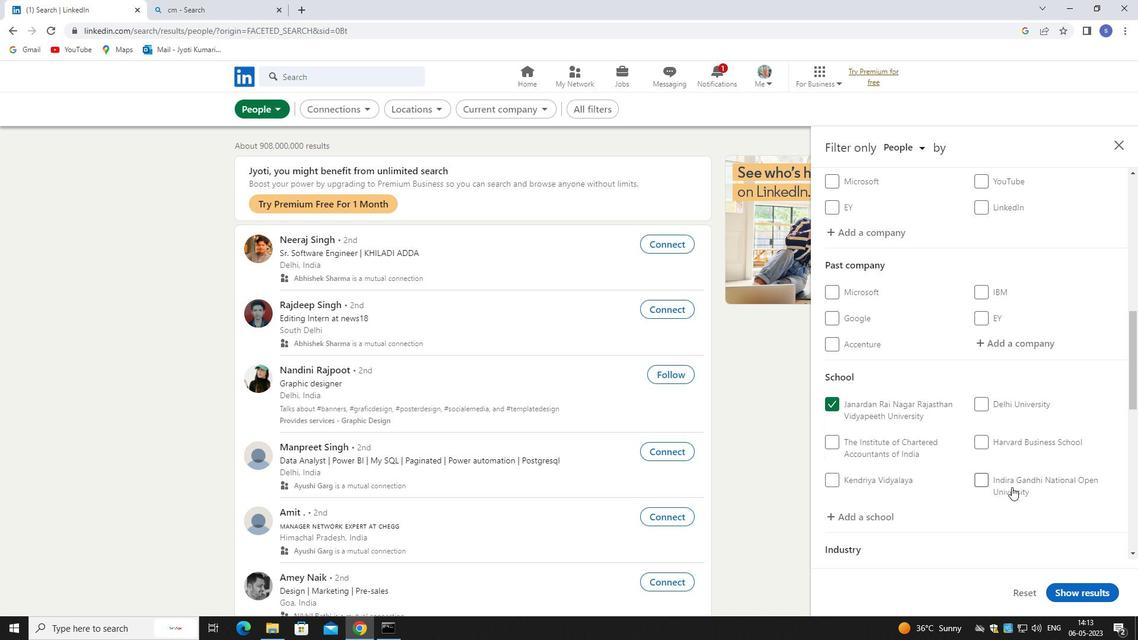 
Action: Mouse scrolled (1013, 488) with delta (0, 0)
Screenshot: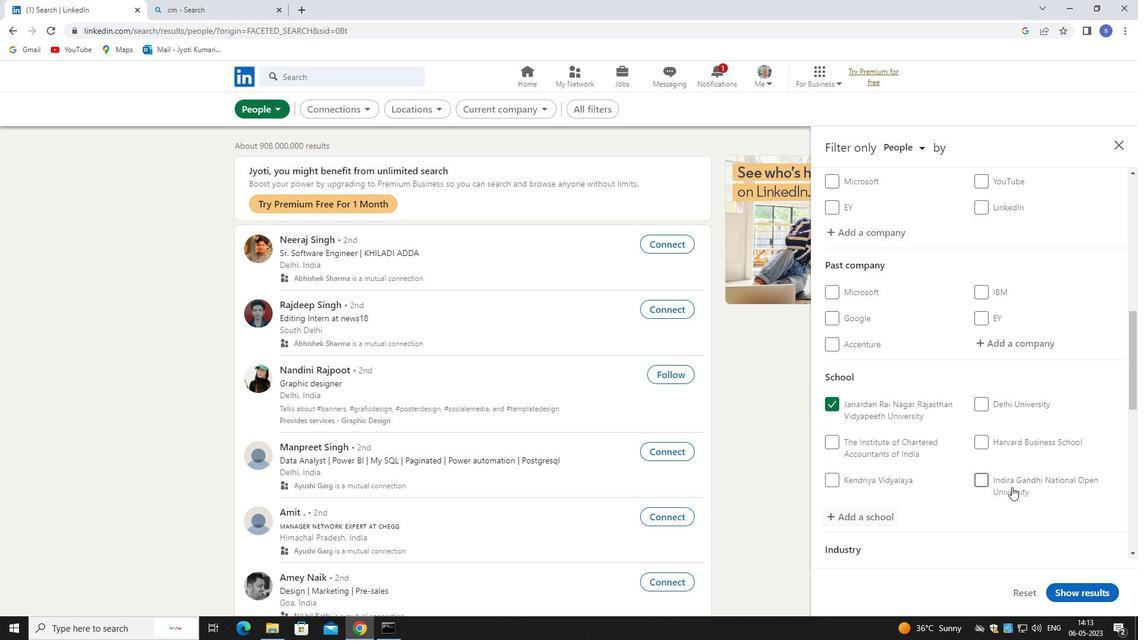 
Action: Mouse moved to (1014, 492)
Screenshot: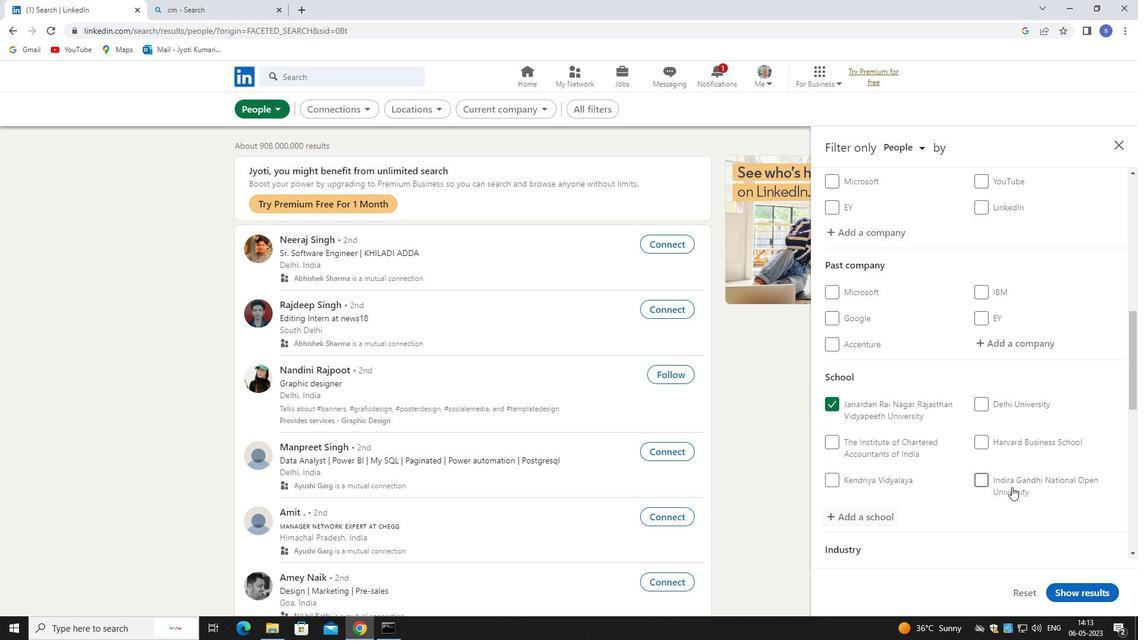 
Action: Mouse scrolled (1014, 491) with delta (0, 0)
Screenshot: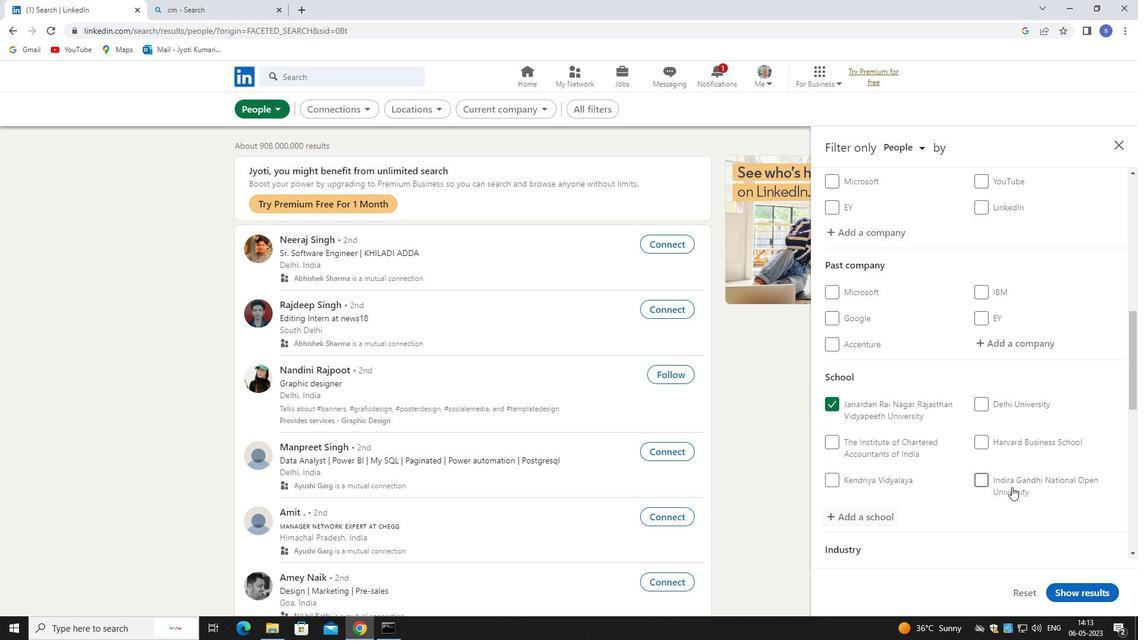 
Action: Mouse scrolled (1014, 491) with delta (0, 0)
Screenshot: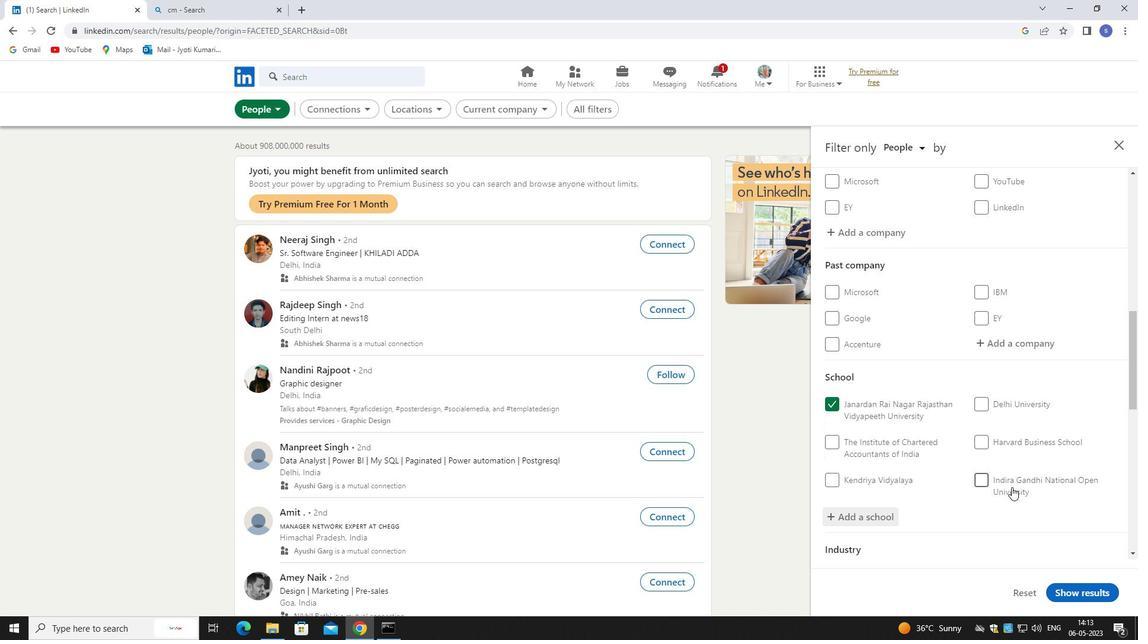 
Action: Mouse scrolled (1014, 491) with delta (0, 0)
Screenshot: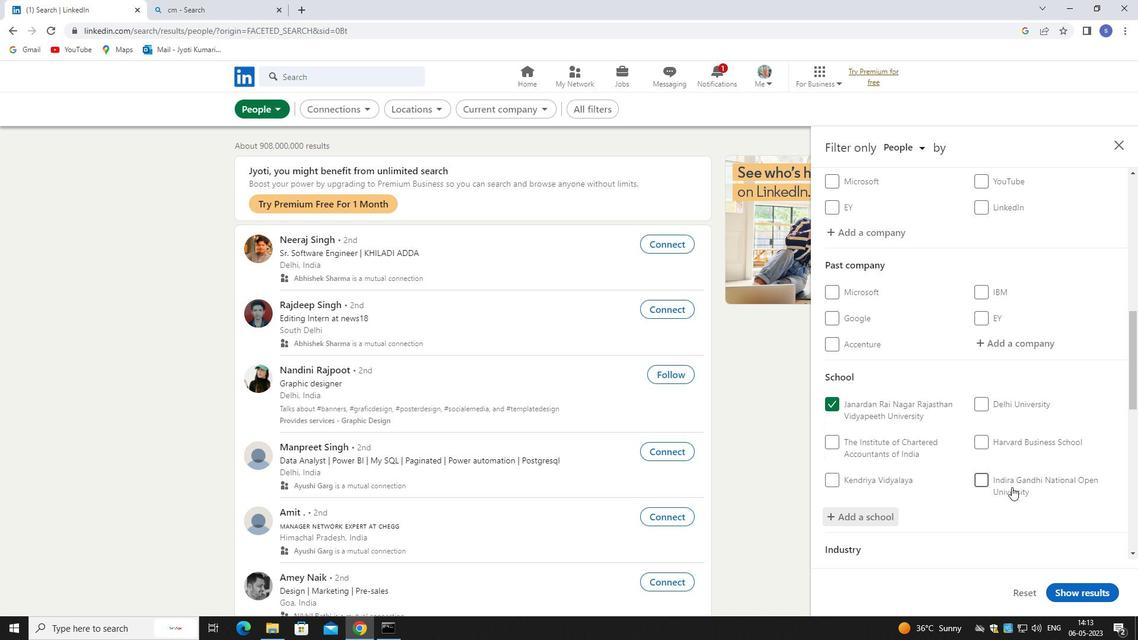 
Action: Mouse moved to (1003, 399)
Screenshot: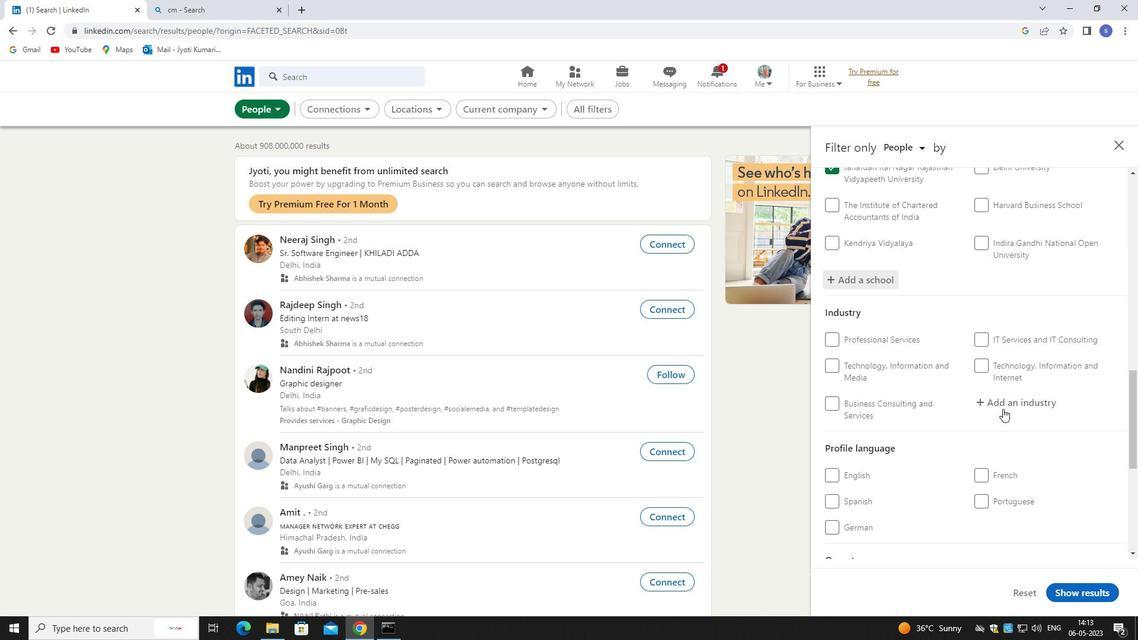 
Action: Mouse pressed left at (1003, 399)
Screenshot: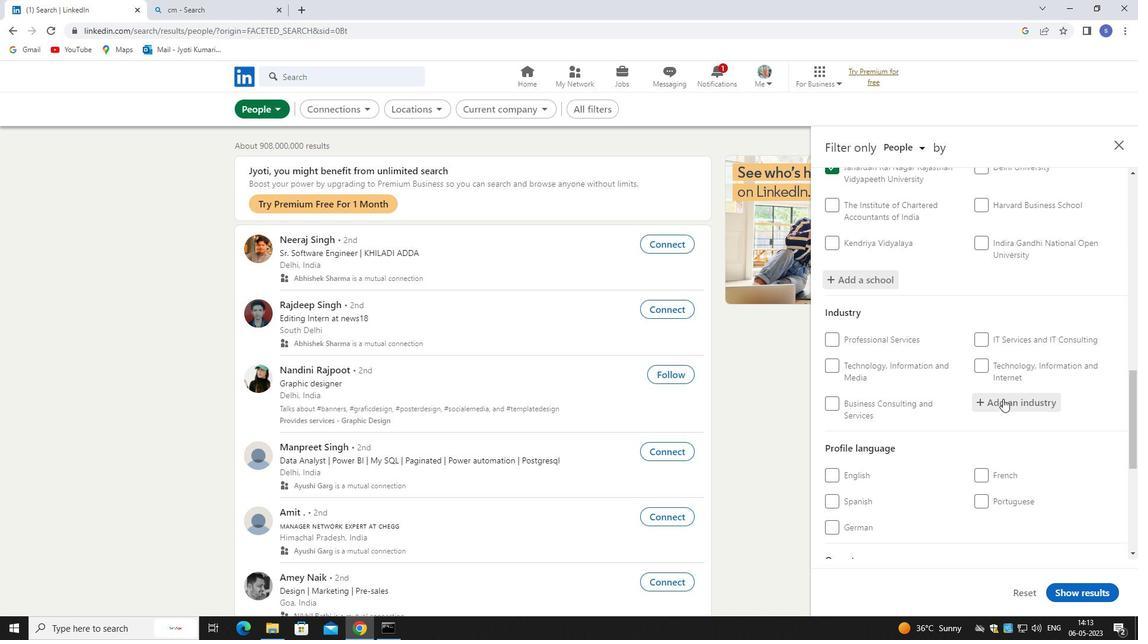 
Action: Mouse moved to (1002, 399)
Screenshot: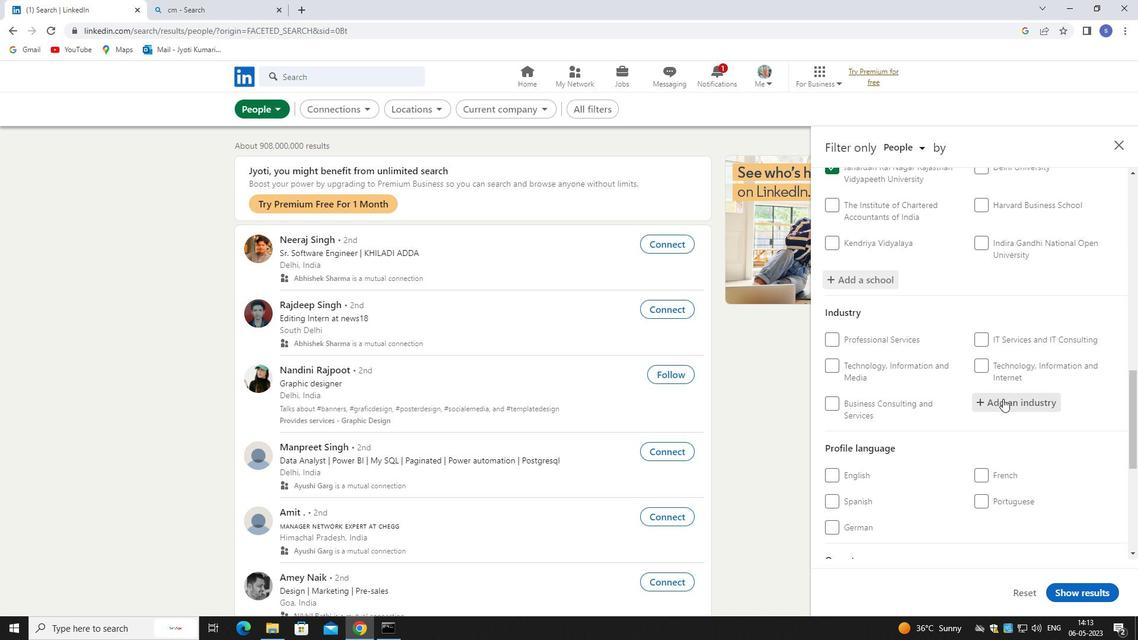 
Action: Key pressed bloa<Key.backspace>ck
Screenshot: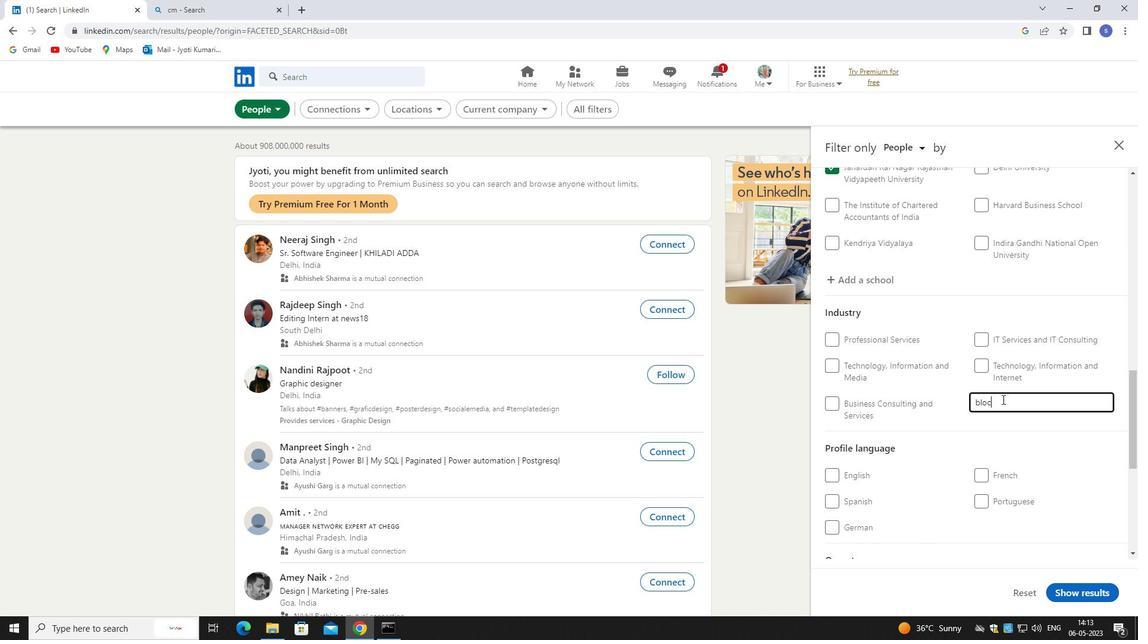 
Action: Mouse moved to (1023, 422)
Screenshot: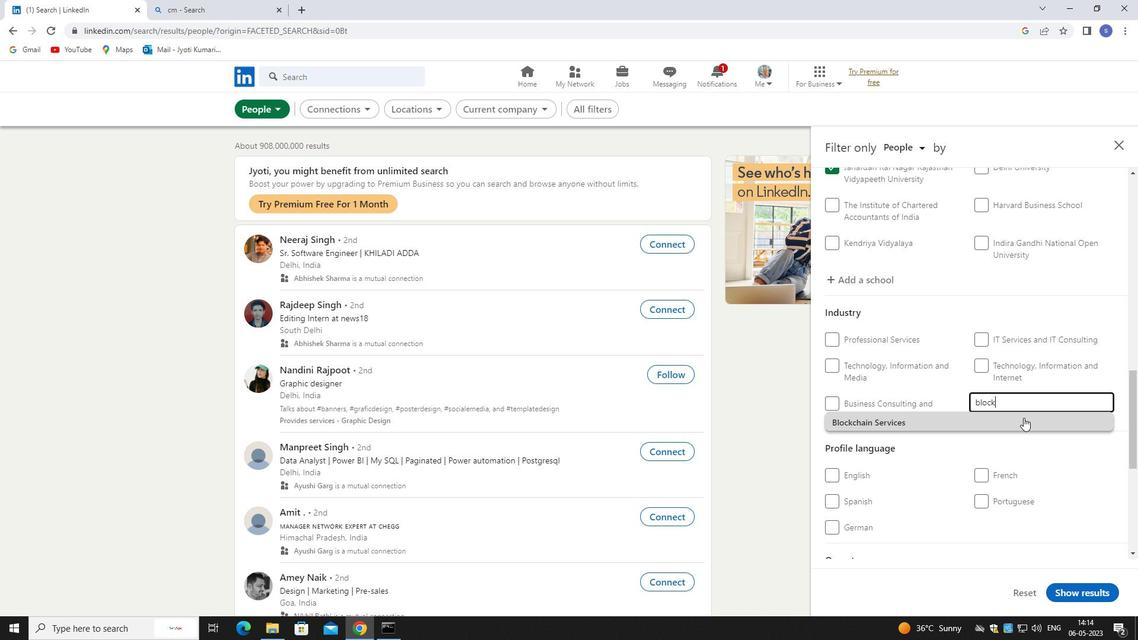 
Action: Mouse pressed left at (1023, 422)
Screenshot: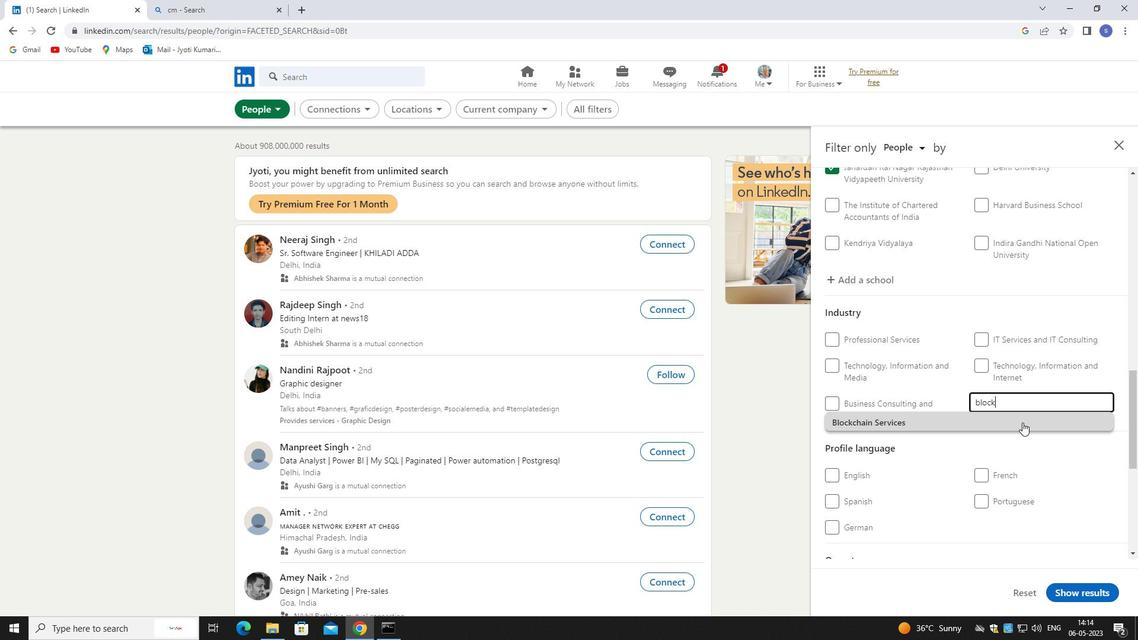 
Action: Mouse moved to (1023, 422)
Screenshot: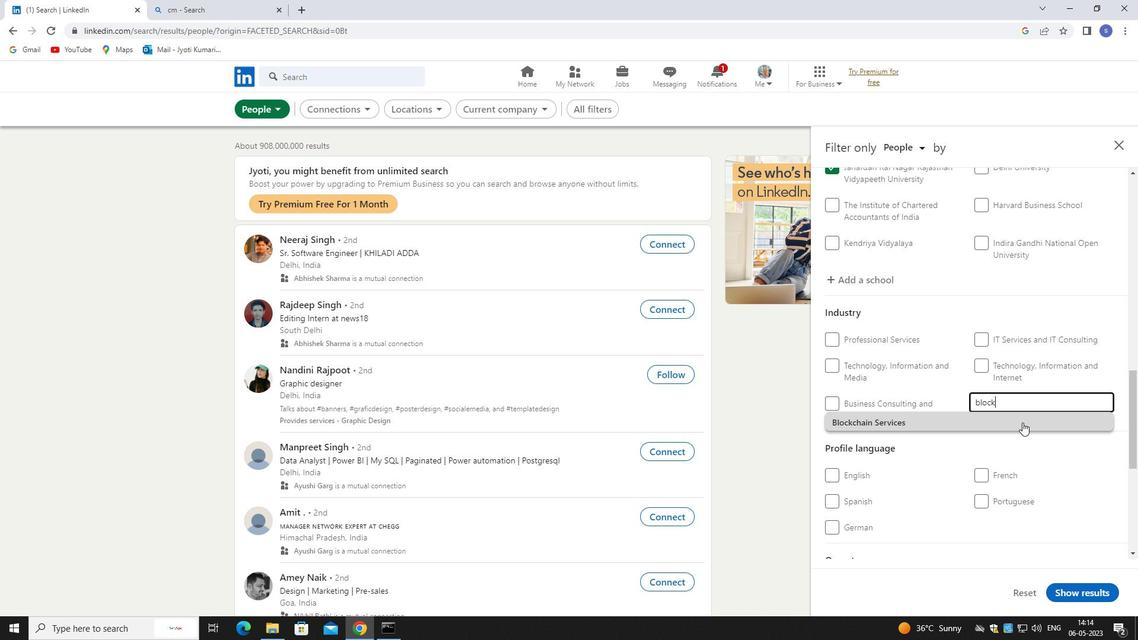 
Action: Mouse scrolled (1023, 422) with delta (0, 0)
Screenshot: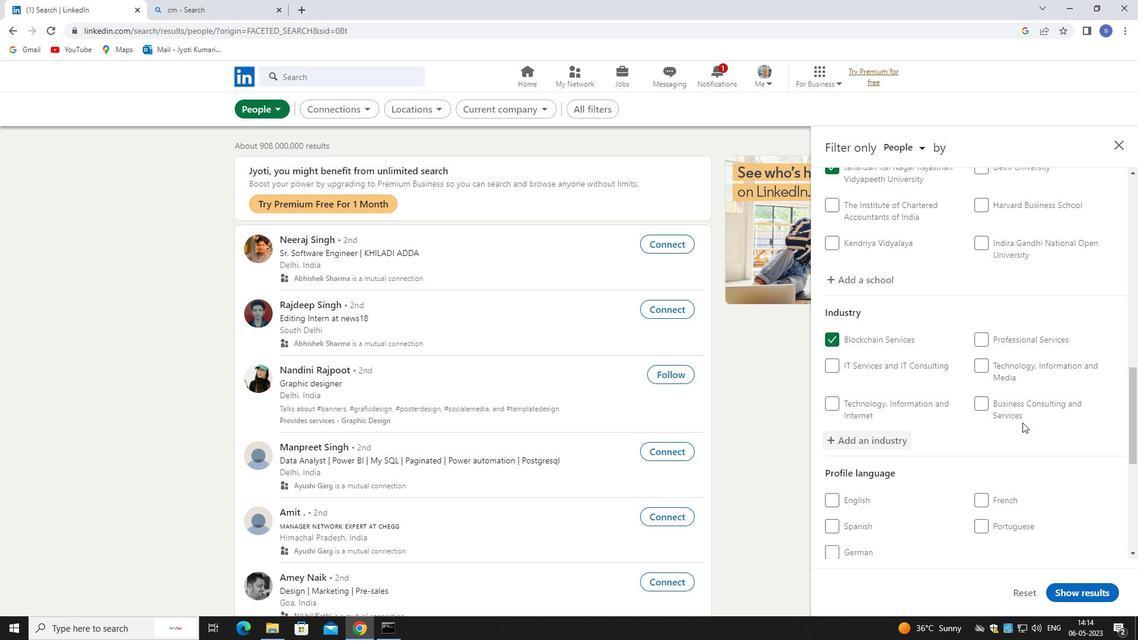 
Action: Mouse moved to (1024, 424)
Screenshot: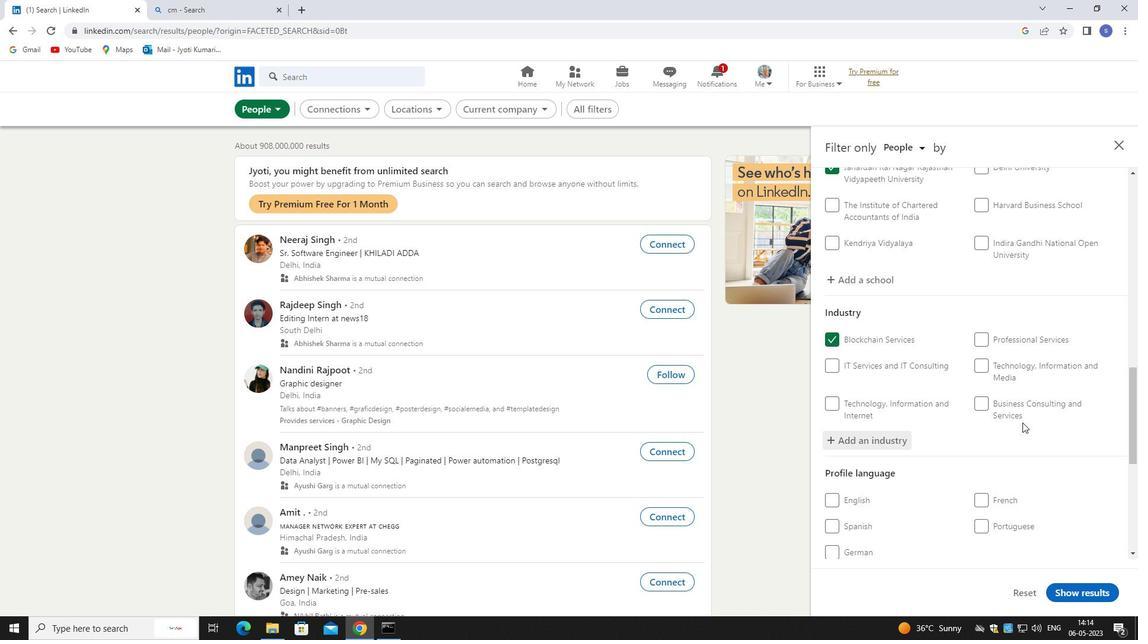 
Action: Mouse scrolled (1024, 424) with delta (0, 0)
Screenshot: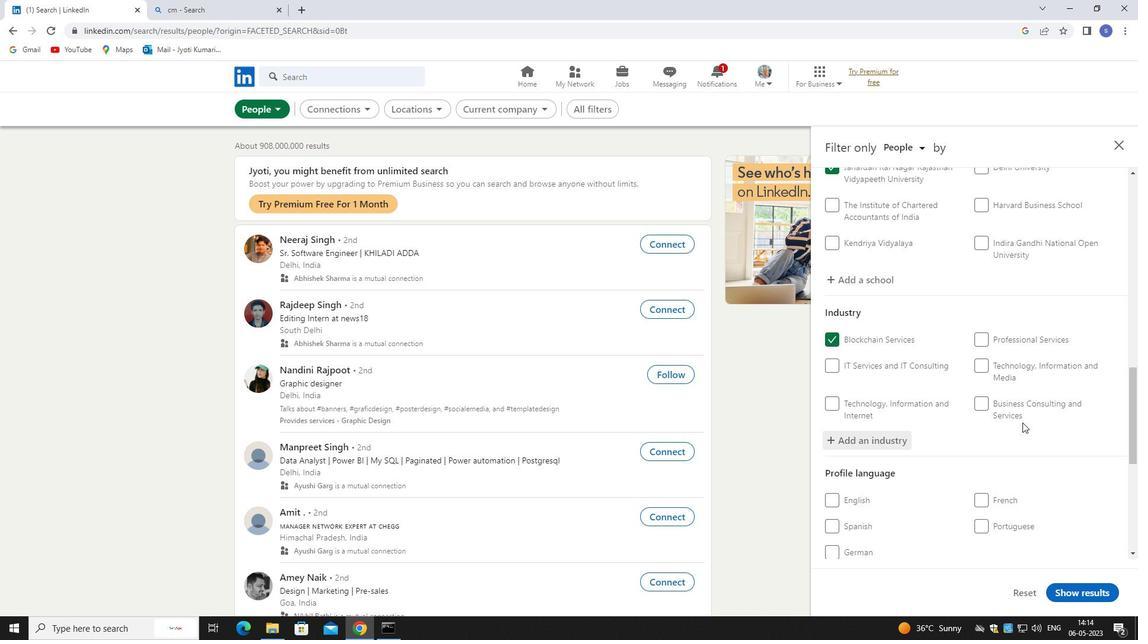 
Action: Mouse moved to (1024, 425)
Screenshot: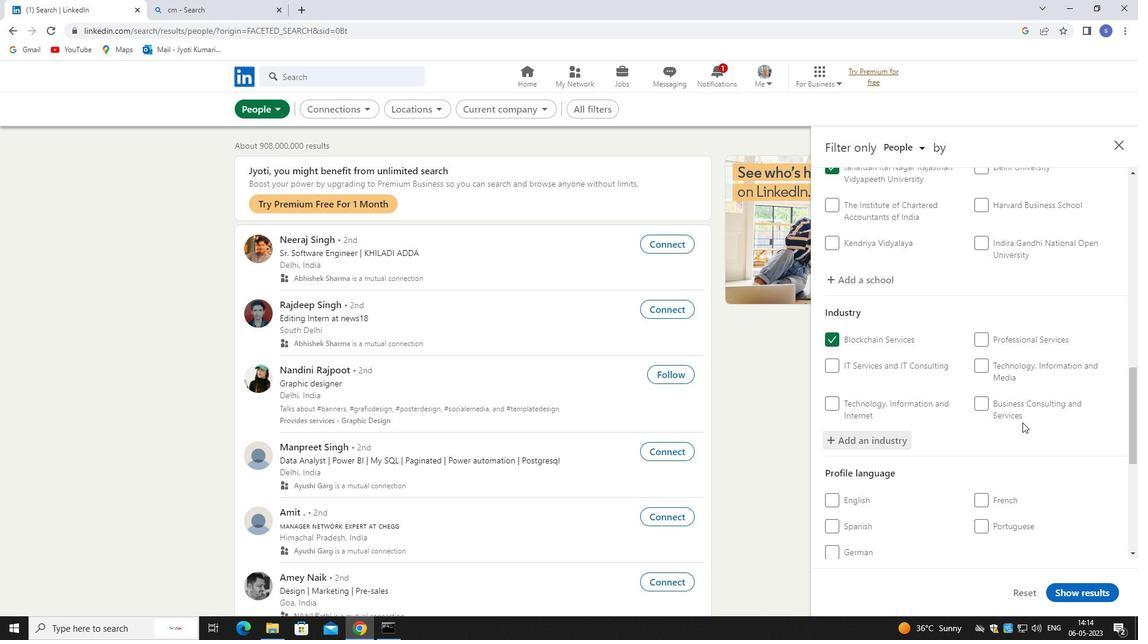 
Action: Mouse scrolled (1024, 424) with delta (0, 0)
Screenshot: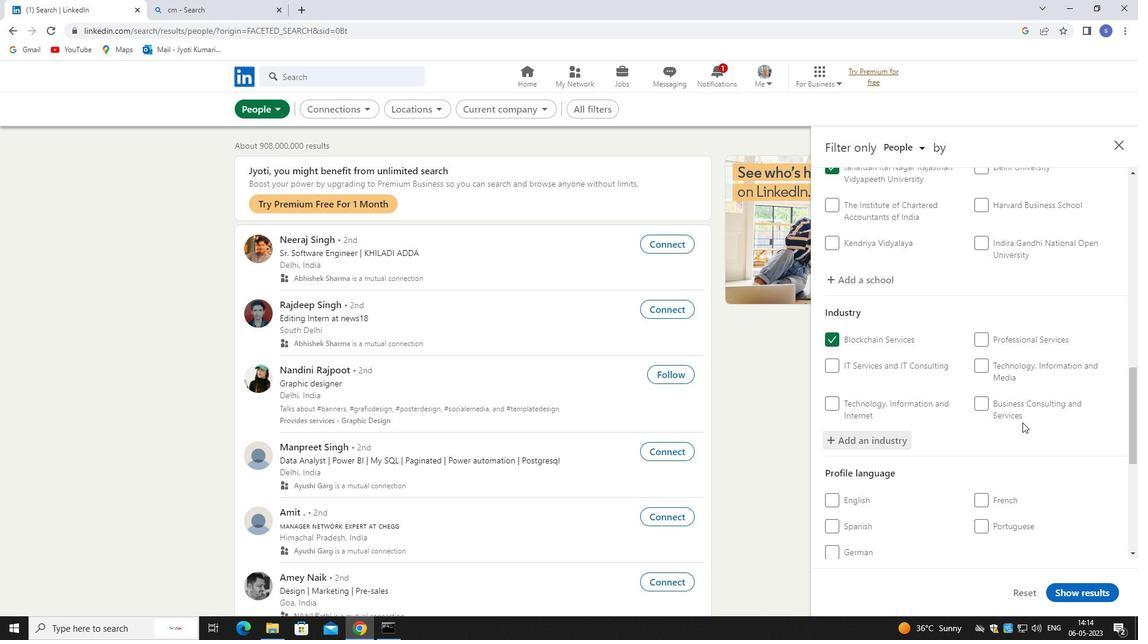 
Action: Mouse moved to (832, 319)
Screenshot: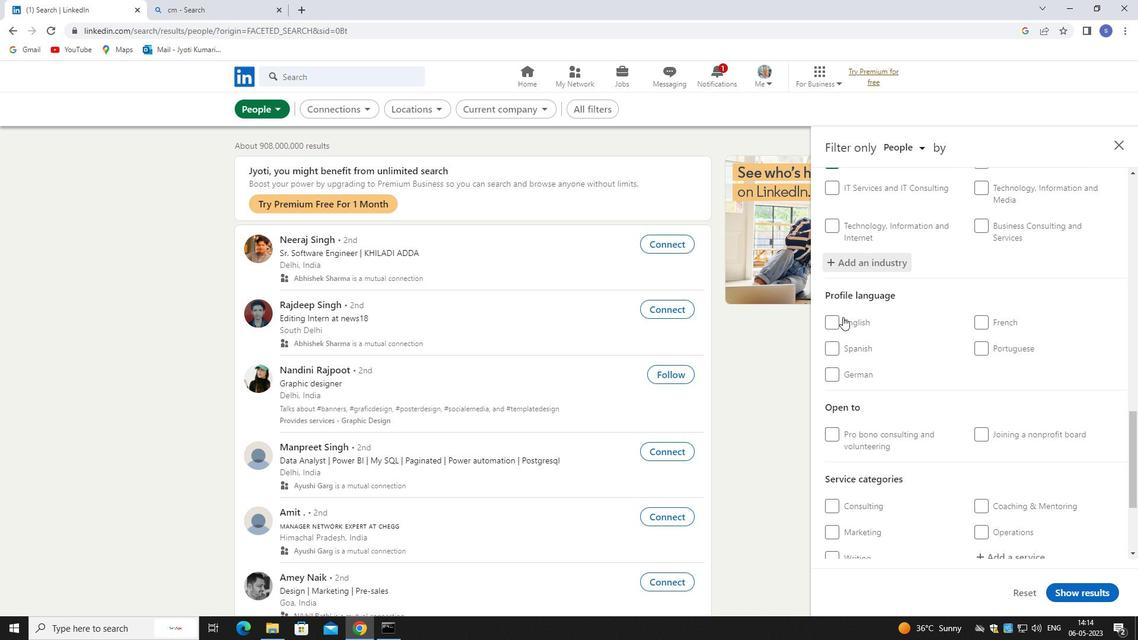 
Action: Mouse pressed left at (832, 319)
Screenshot: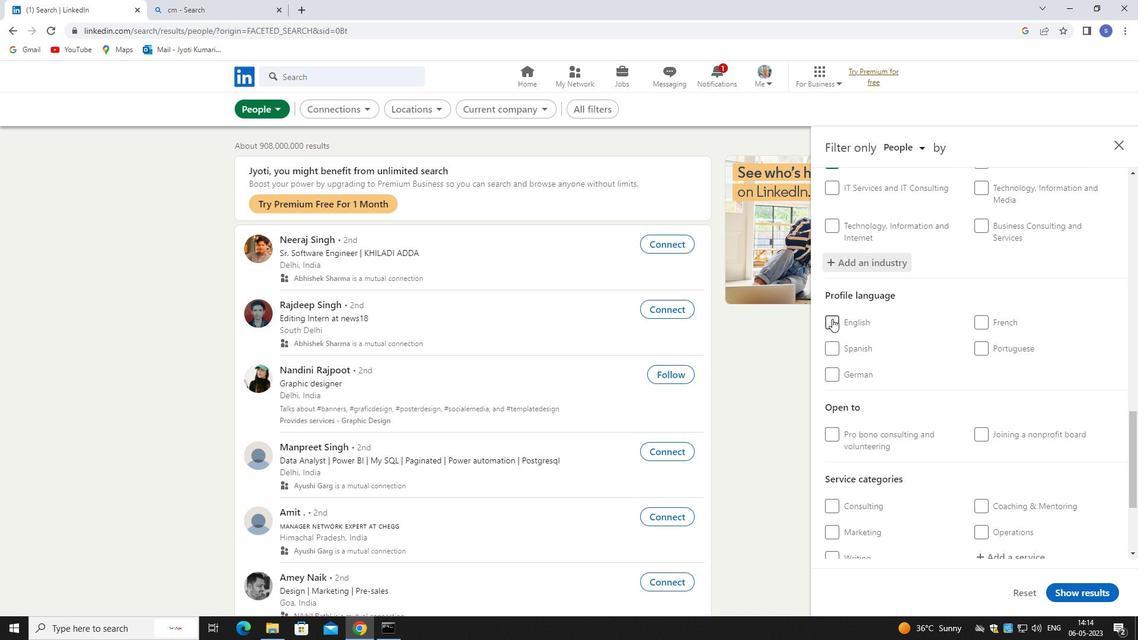 
Action: Mouse moved to (965, 412)
Screenshot: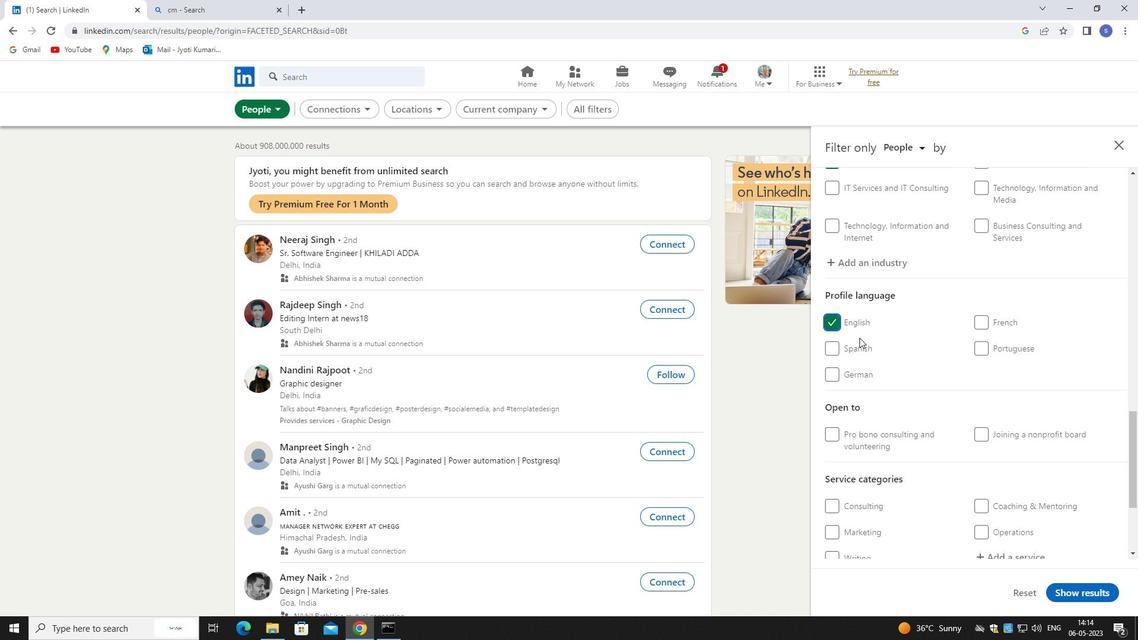 
Action: Mouse scrolled (965, 411) with delta (0, 0)
Screenshot: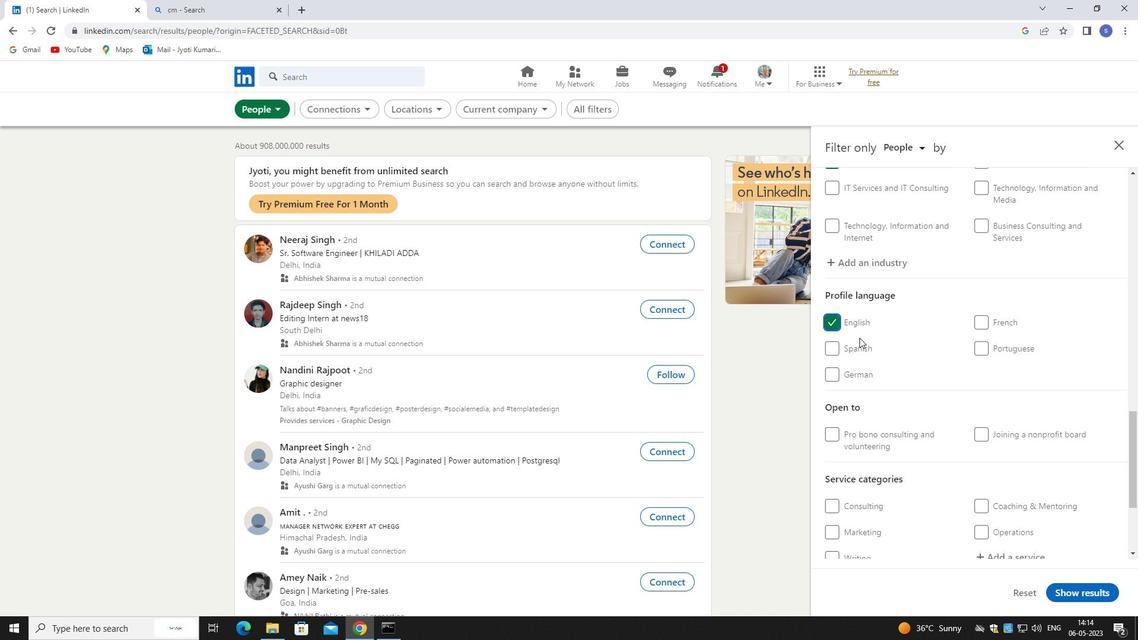 
Action: Mouse moved to (992, 431)
Screenshot: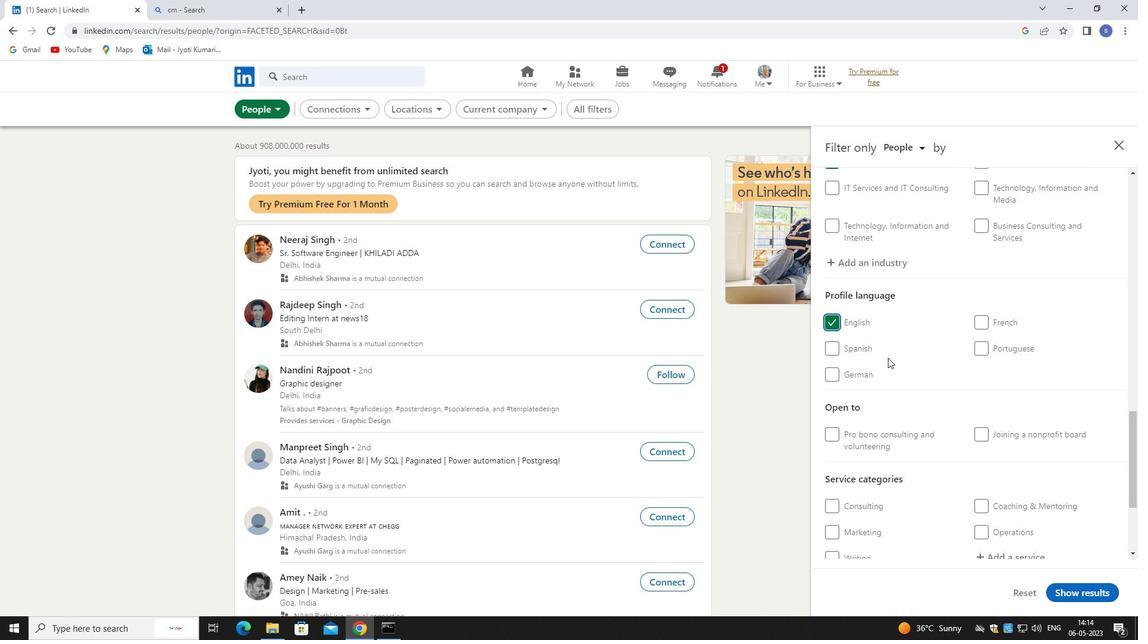 
Action: Mouse scrolled (992, 430) with delta (0, 0)
Screenshot: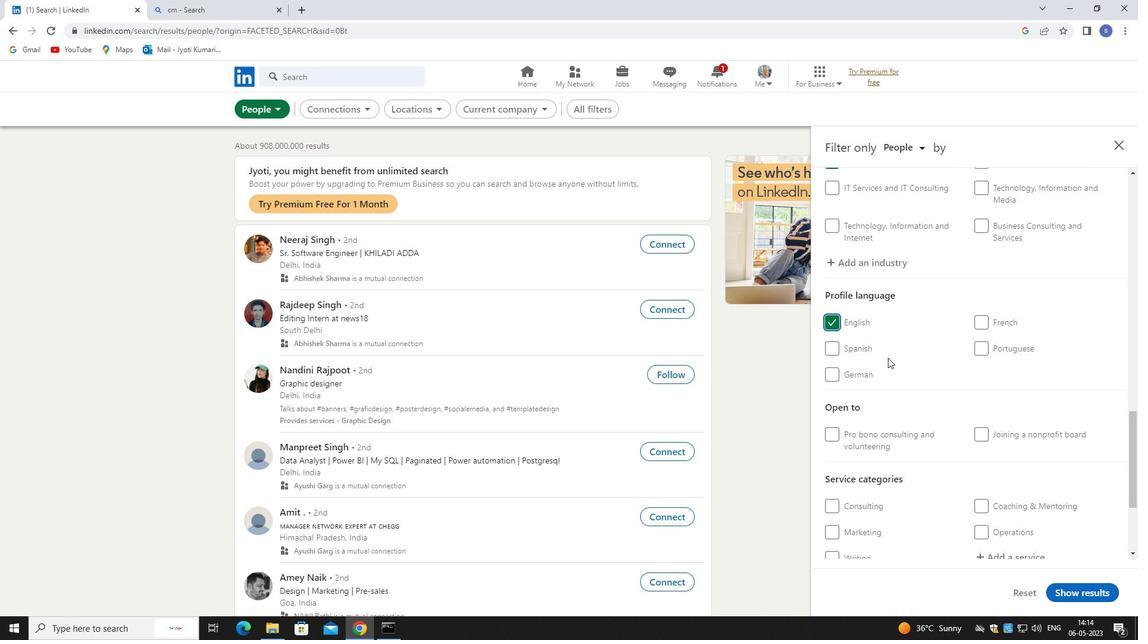 
Action: Mouse moved to (998, 438)
Screenshot: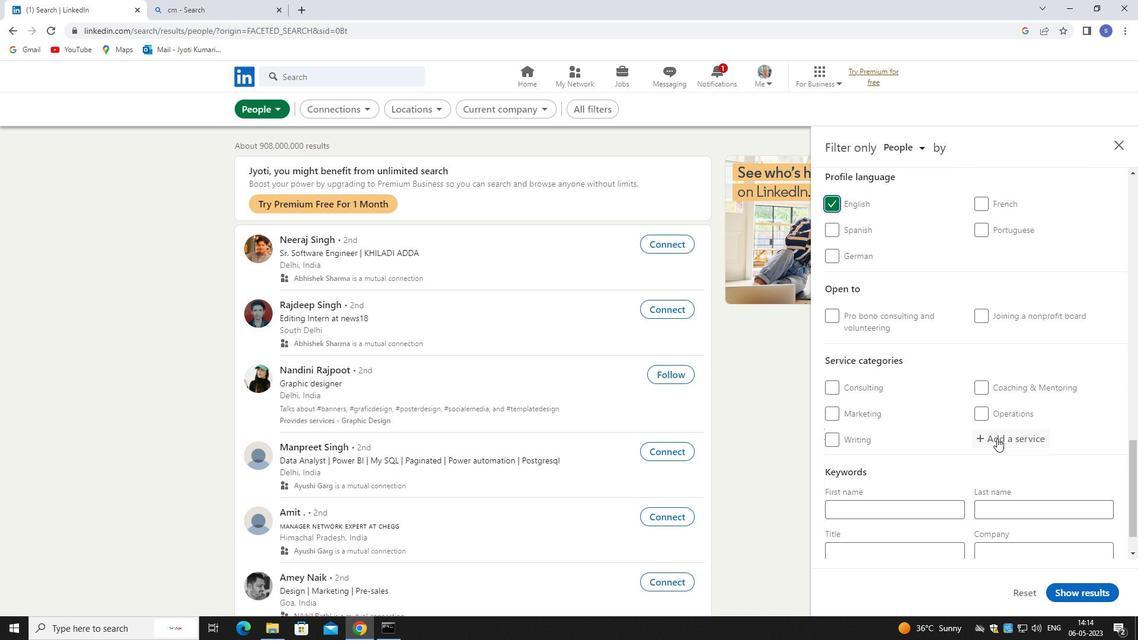 
Action: Mouse pressed left at (998, 438)
Screenshot: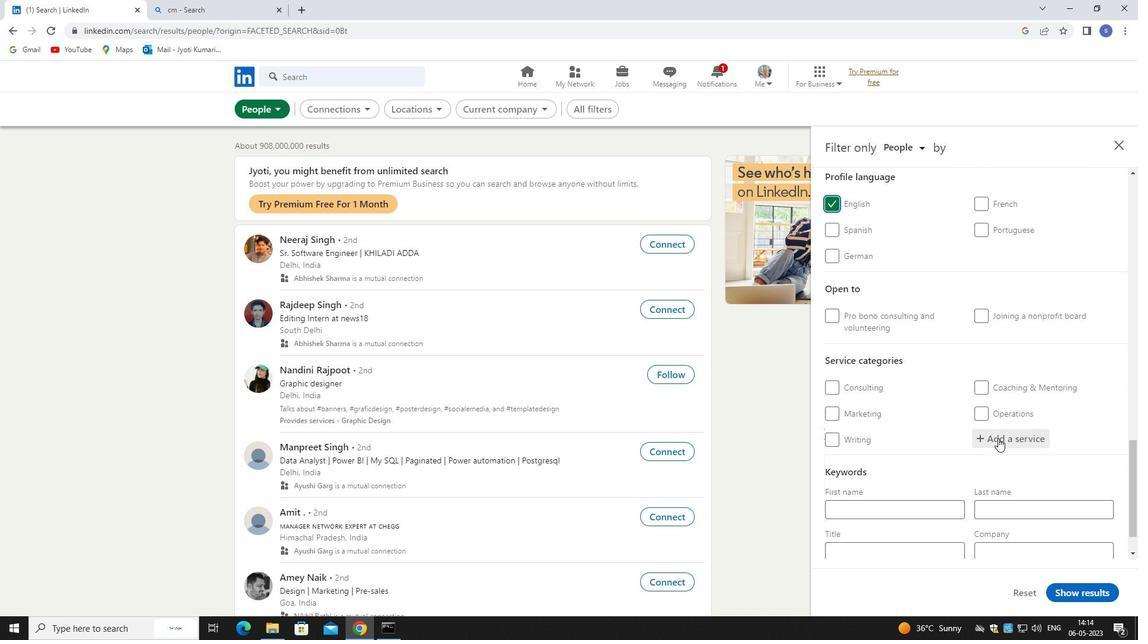 
Action: Mouse moved to (1001, 441)
Screenshot: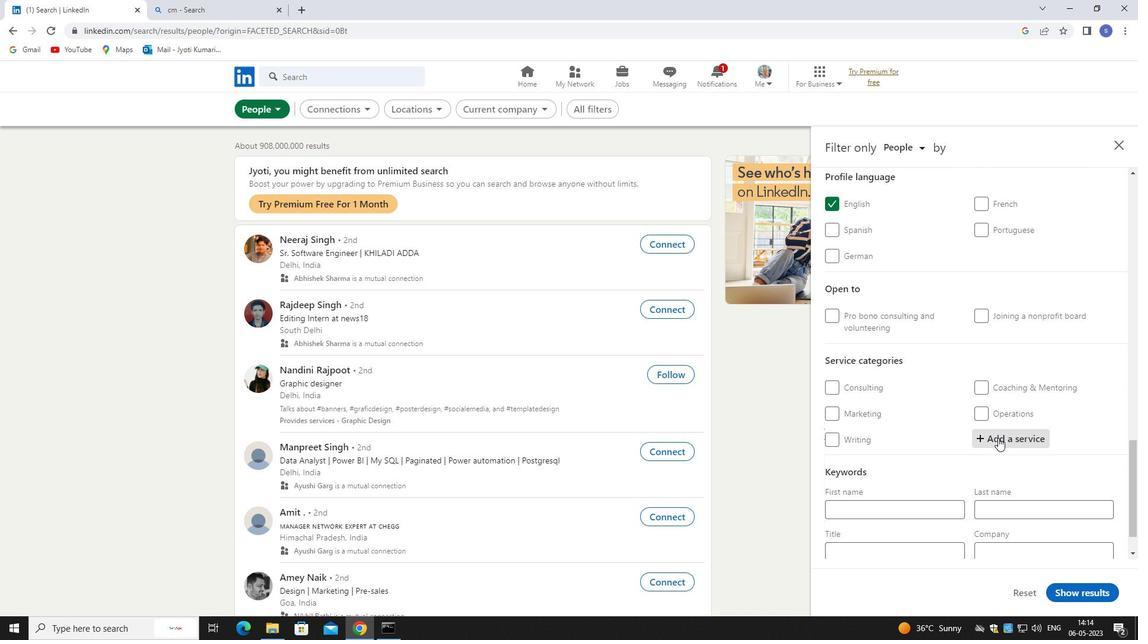 
Action: Key pressed animatio
Screenshot: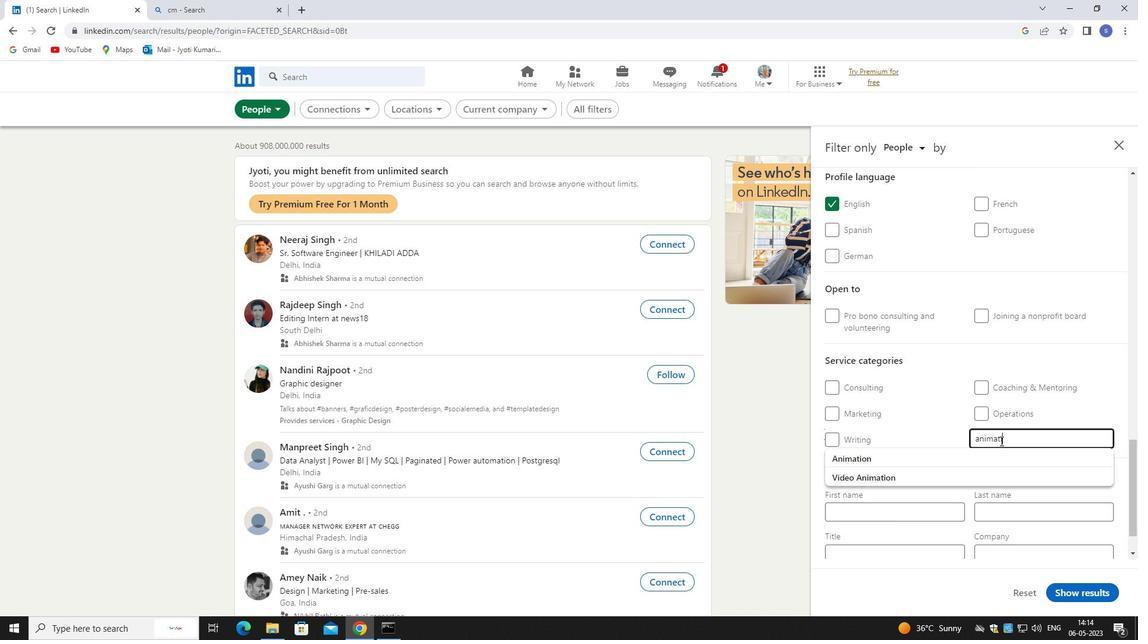 
Action: Mouse moved to (1025, 460)
Screenshot: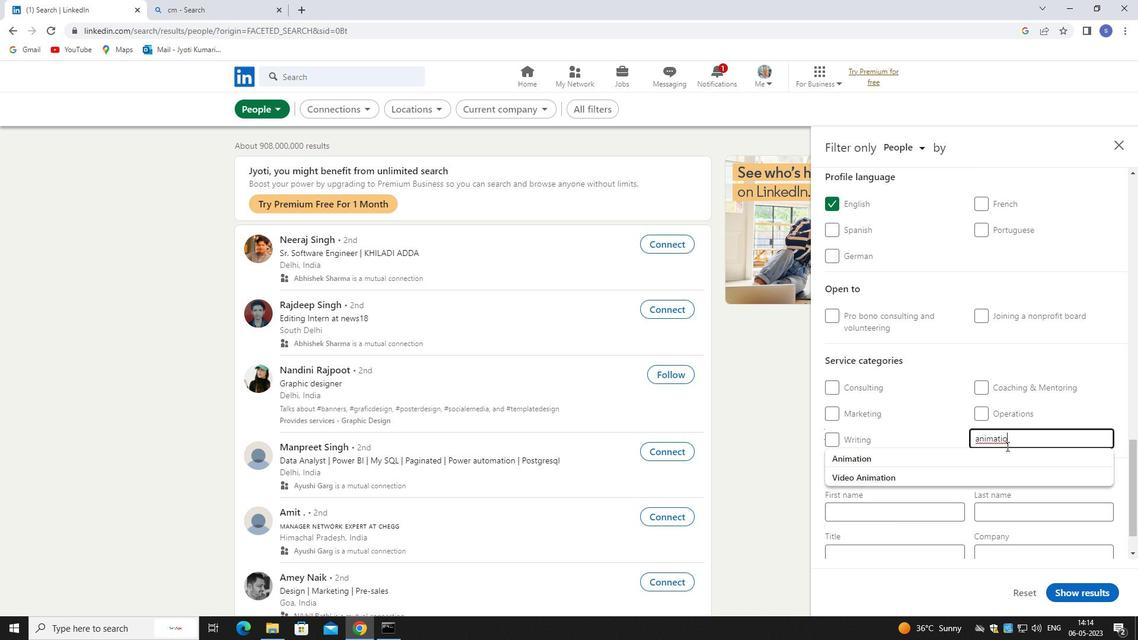 
Action: Mouse pressed left at (1025, 460)
Screenshot: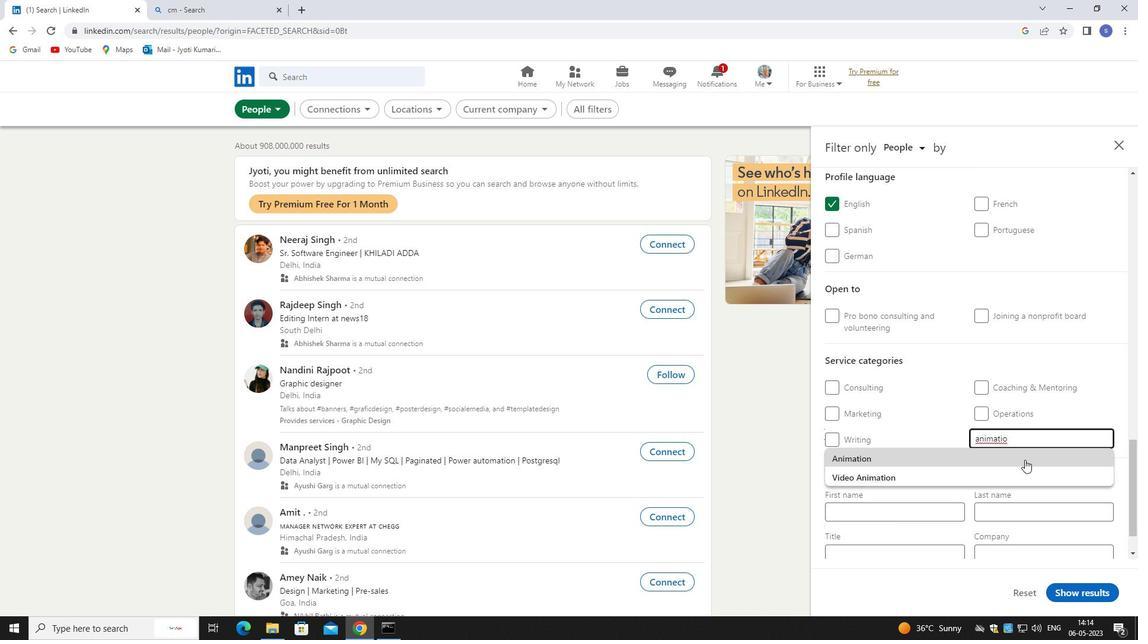 
Action: Mouse moved to (1025, 460)
Screenshot: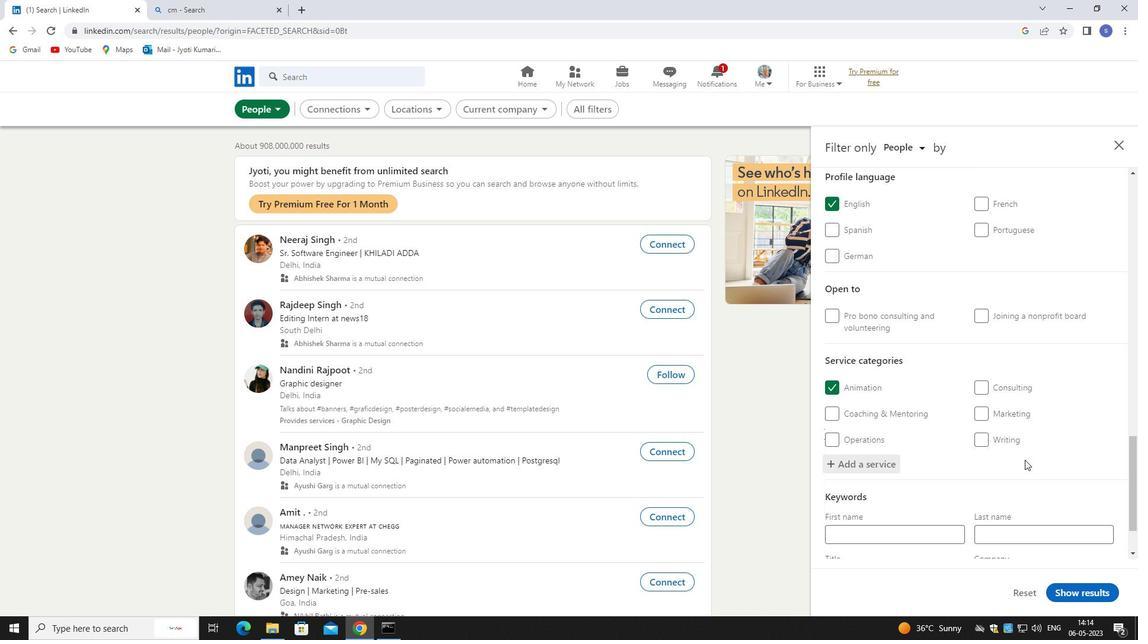 
Action: Mouse scrolled (1025, 459) with delta (0, 0)
Screenshot: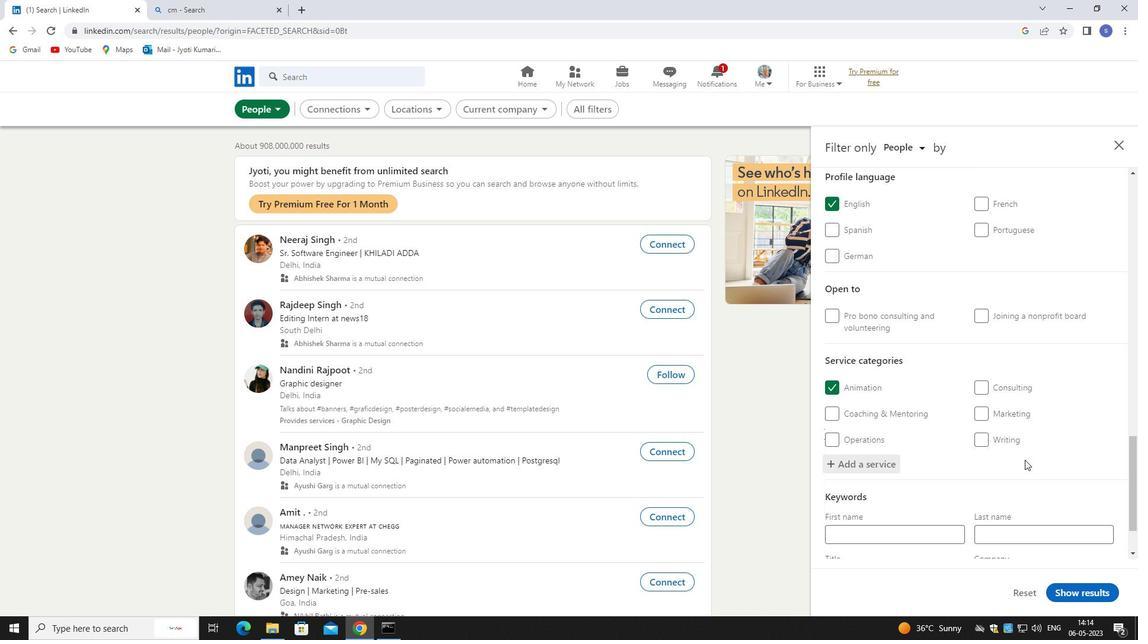 
Action: Mouse scrolled (1025, 459) with delta (0, 0)
Screenshot: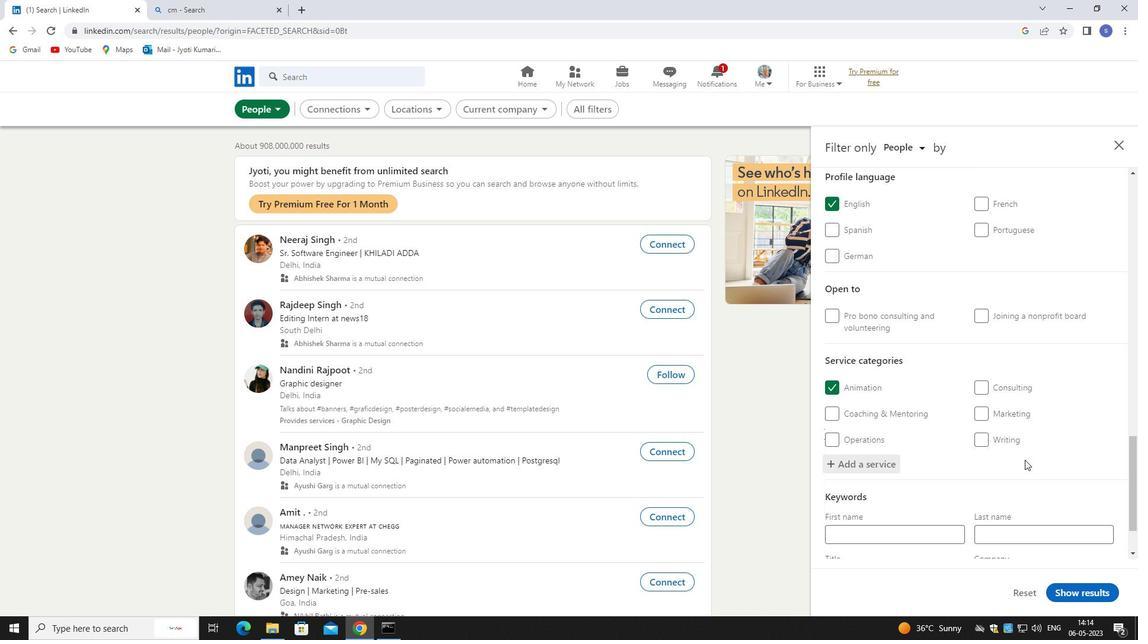 
Action: Mouse scrolled (1025, 459) with delta (0, 0)
Screenshot: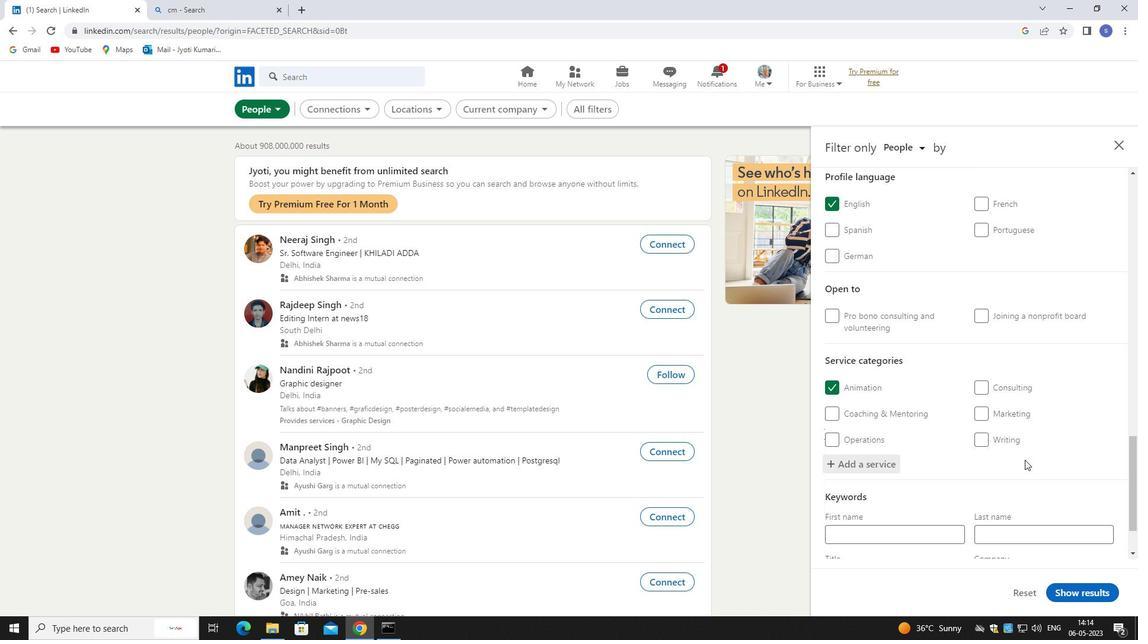 
Action: Mouse scrolled (1025, 459) with delta (0, 0)
Screenshot: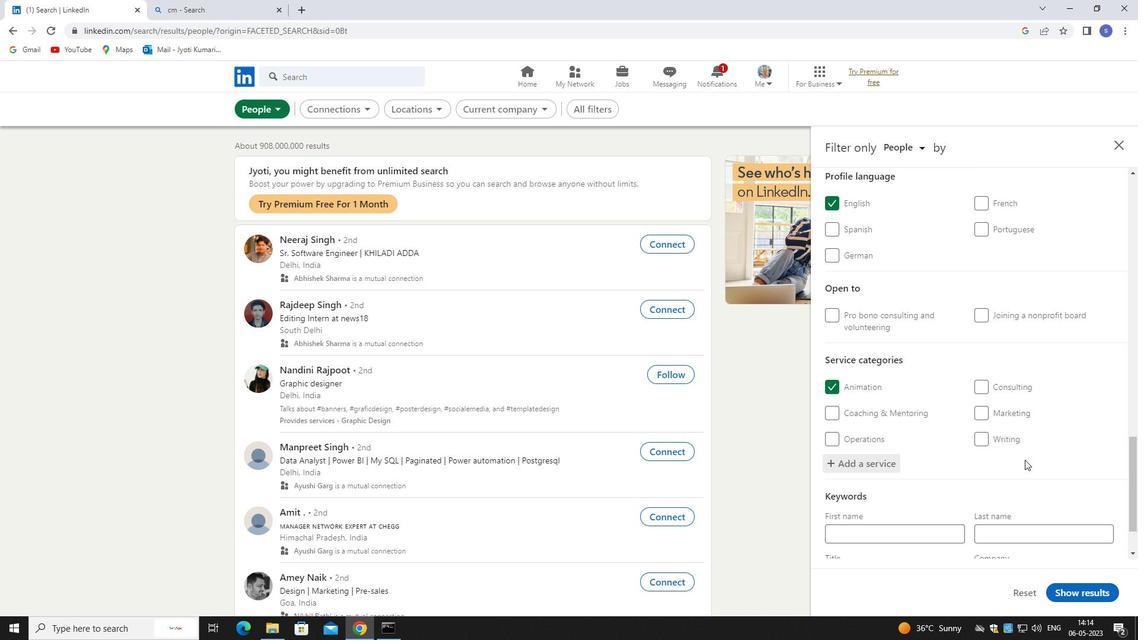 
Action: Mouse moved to (861, 506)
Screenshot: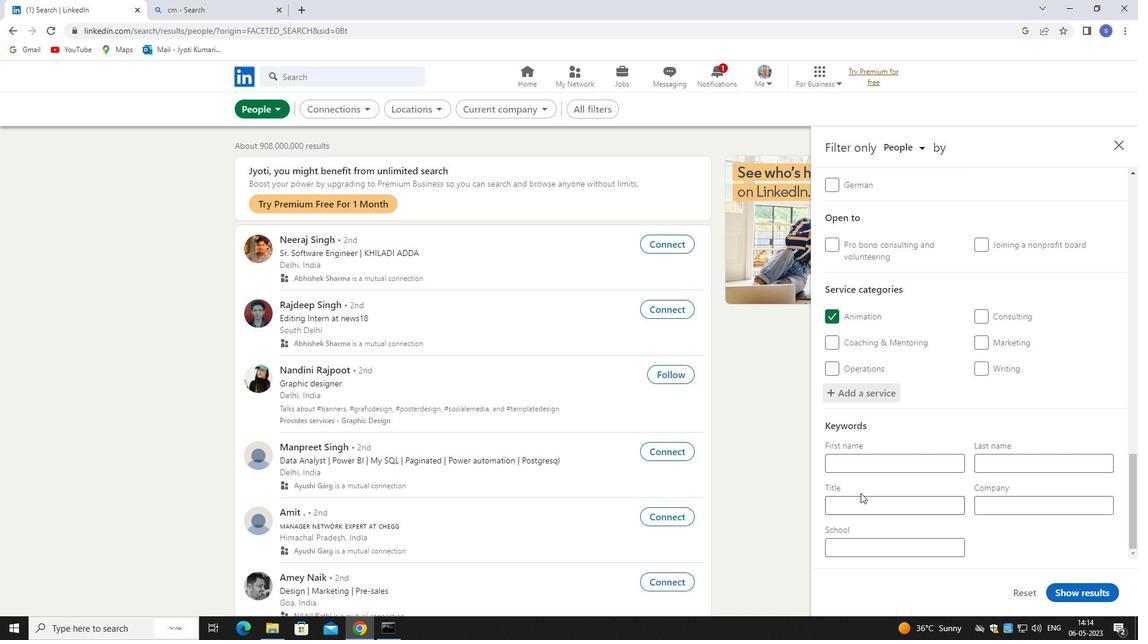 
Action: Mouse pressed left at (861, 506)
Screenshot: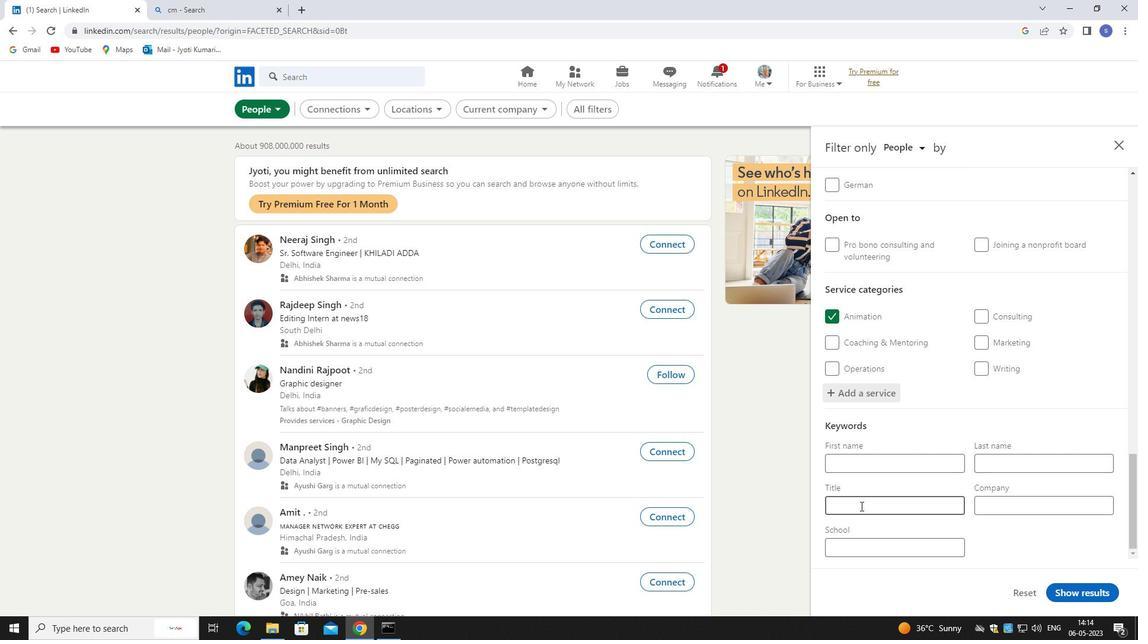 
Action: Key pressed <Key.shift>ATMOSPHERIC<Key.space><Key.shift><Key.shift>SCIENTIST
Screenshot: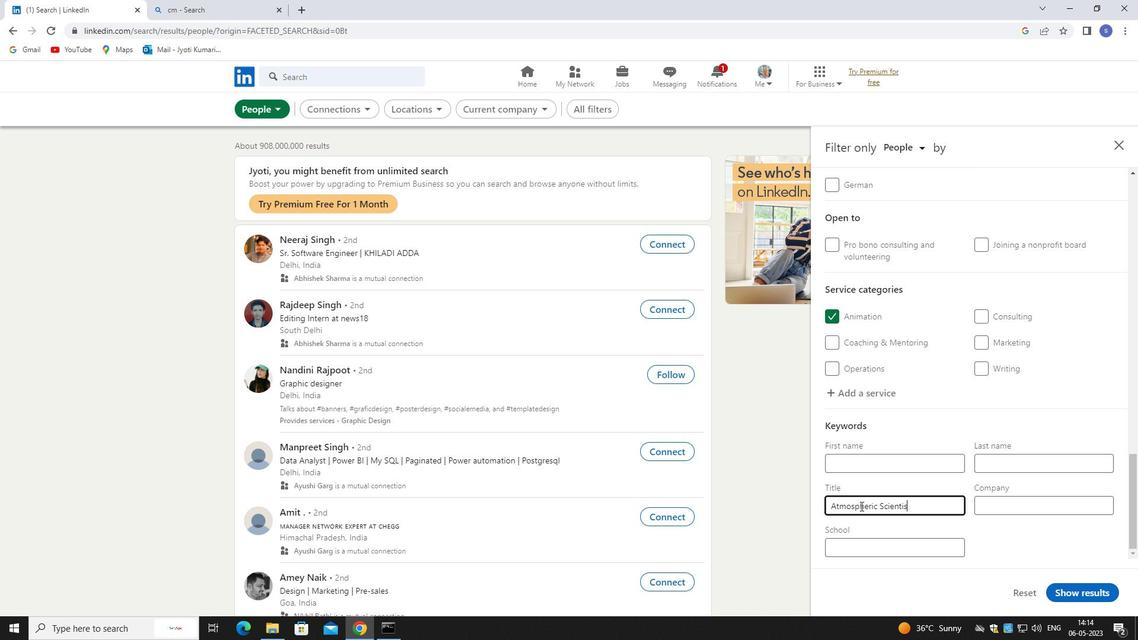 
Action: Mouse moved to (1082, 593)
Screenshot: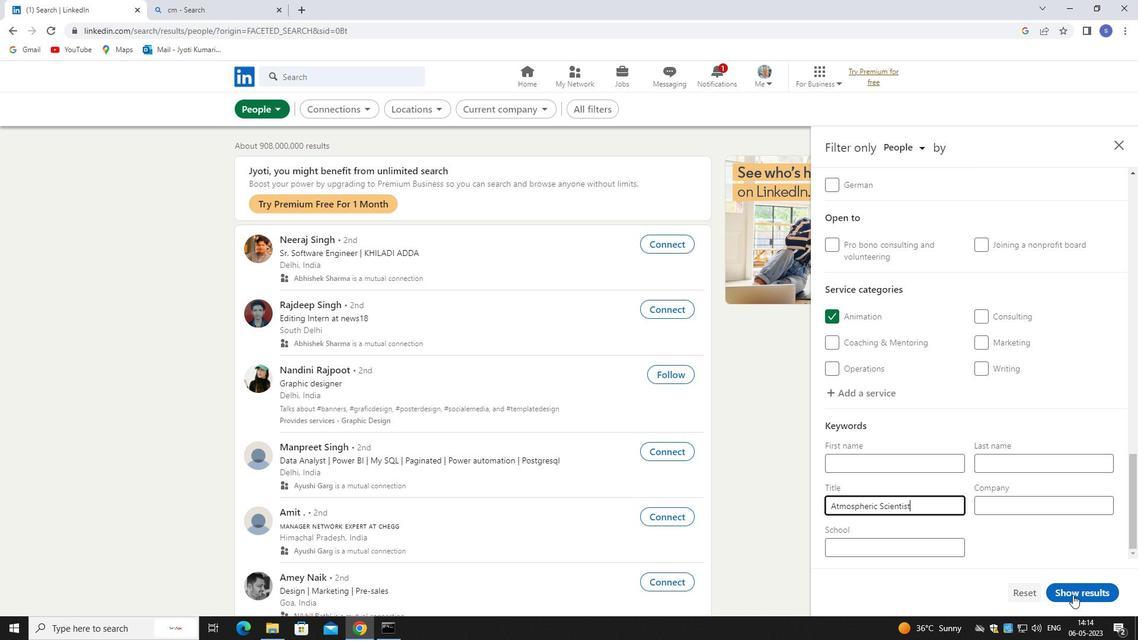 
Action: Mouse pressed left at (1082, 593)
Screenshot: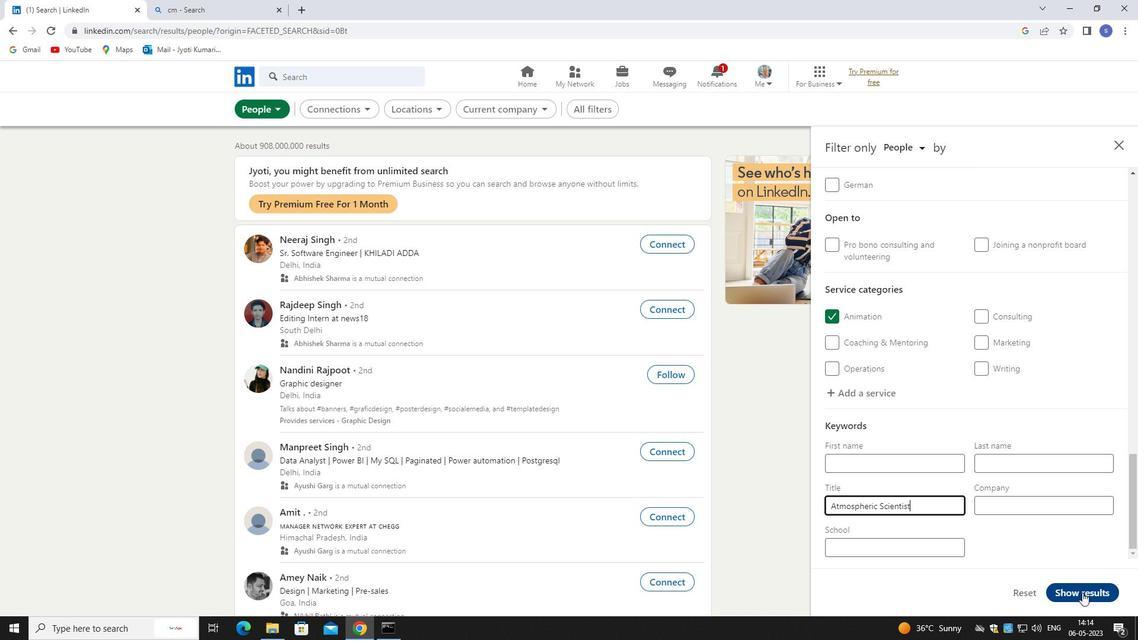 
Action: Mouse moved to (1062, 576)
Screenshot: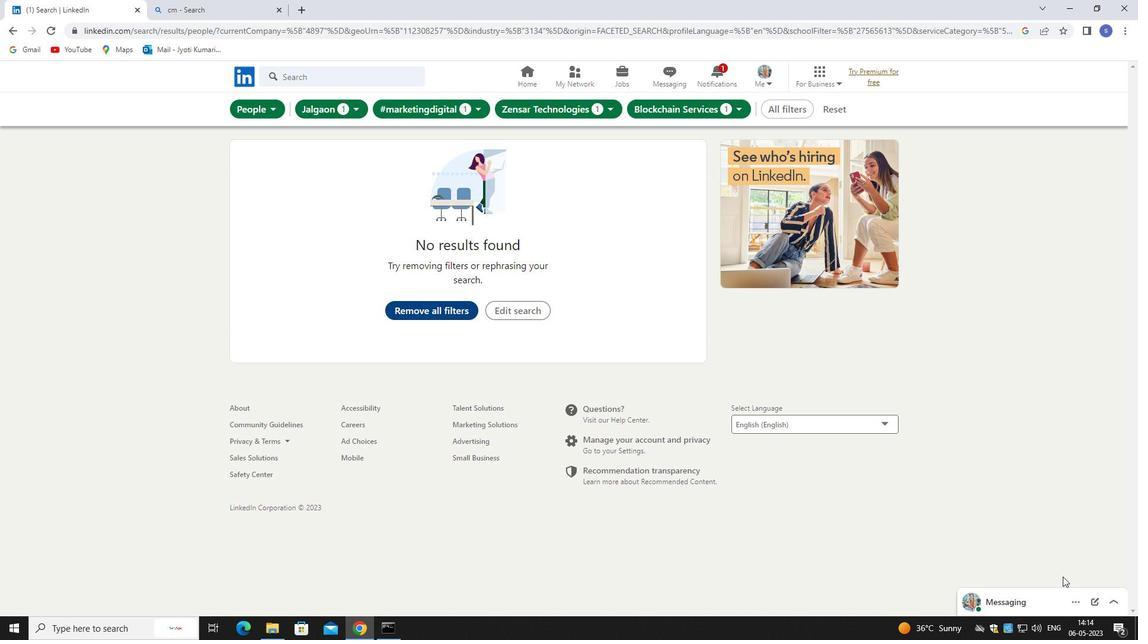 
